 Task: Change  the formatting of the data to Which is  Less than 5, In conditional formating, put the option 'Green Fill with Dark Green Text. . 'add another formatting option Format As Table, insert the option Orange Table style Medium 3 In the sheet   Rise Sales   book
Action: Mouse moved to (114, 181)
Screenshot: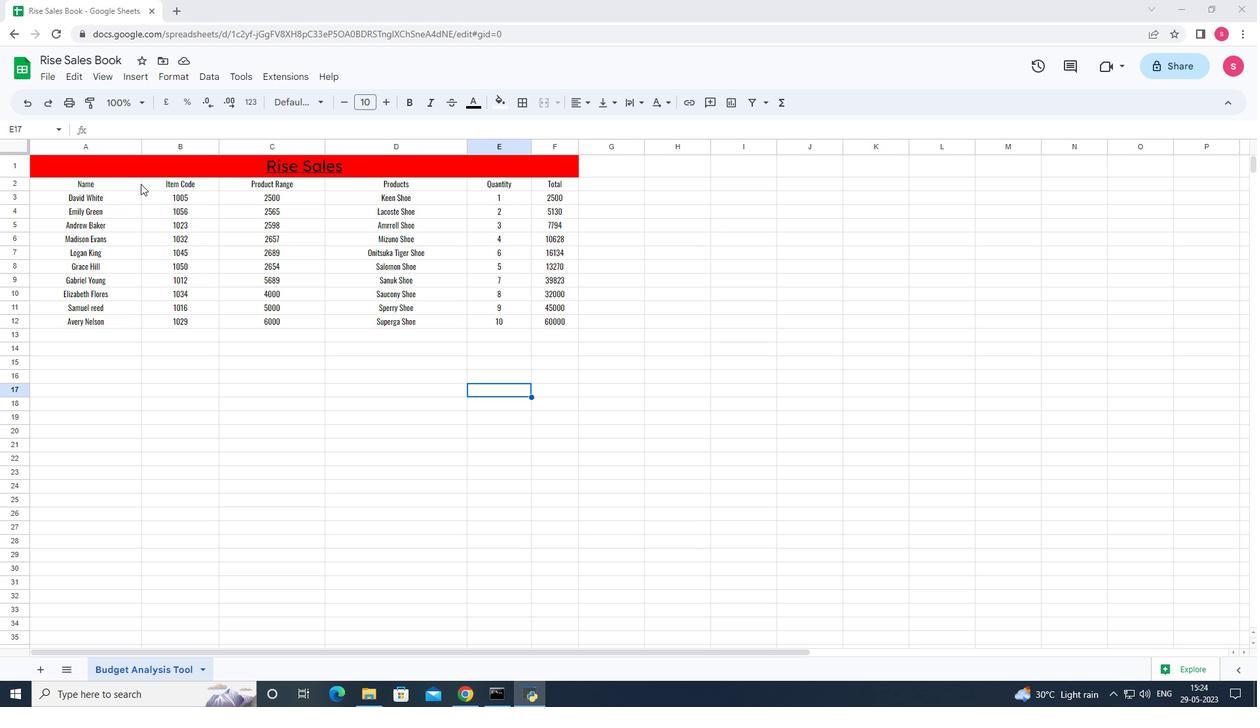 
Action: Mouse pressed left at (114, 181)
Screenshot: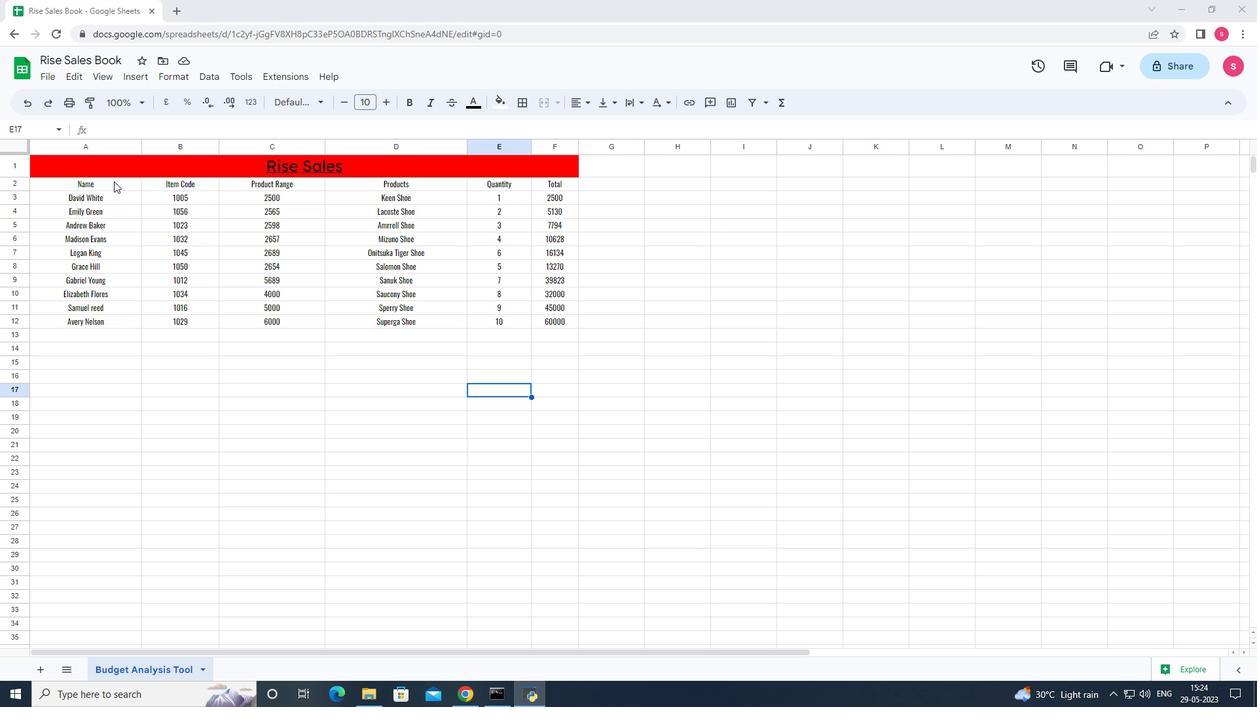 
Action: Mouse moved to (171, 77)
Screenshot: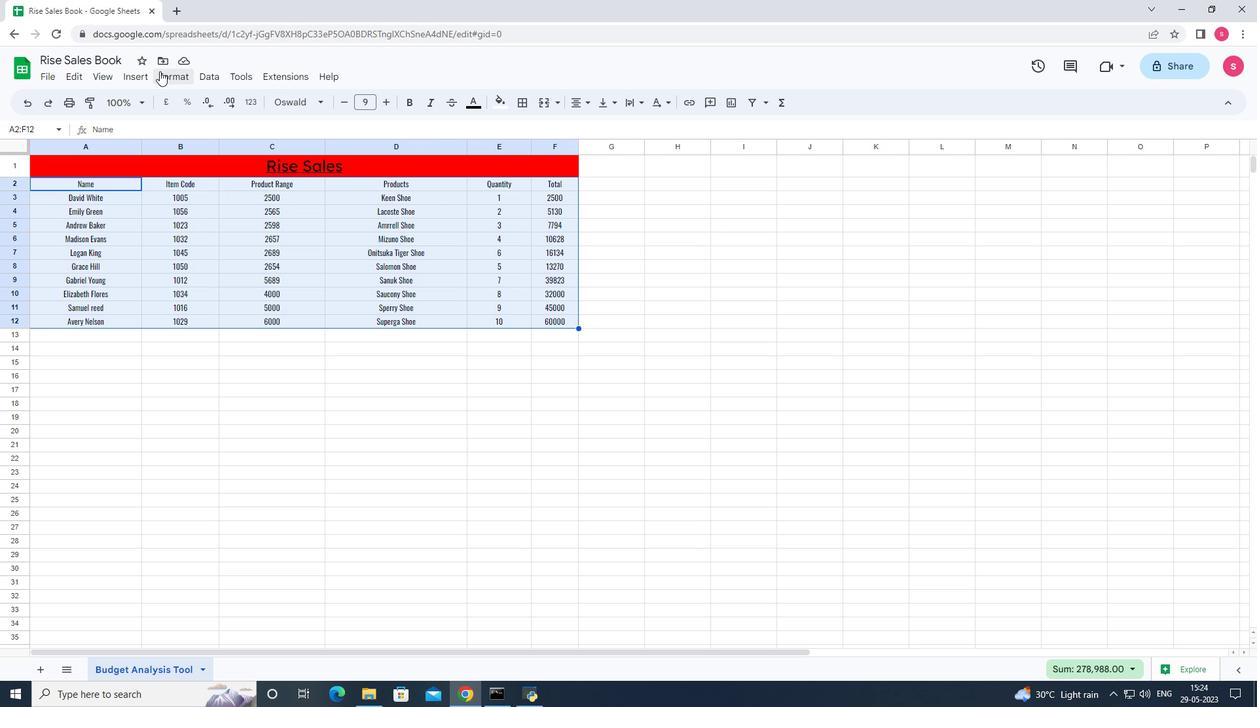 
Action: Mouse pressed left at (171, 77)
Screenshot: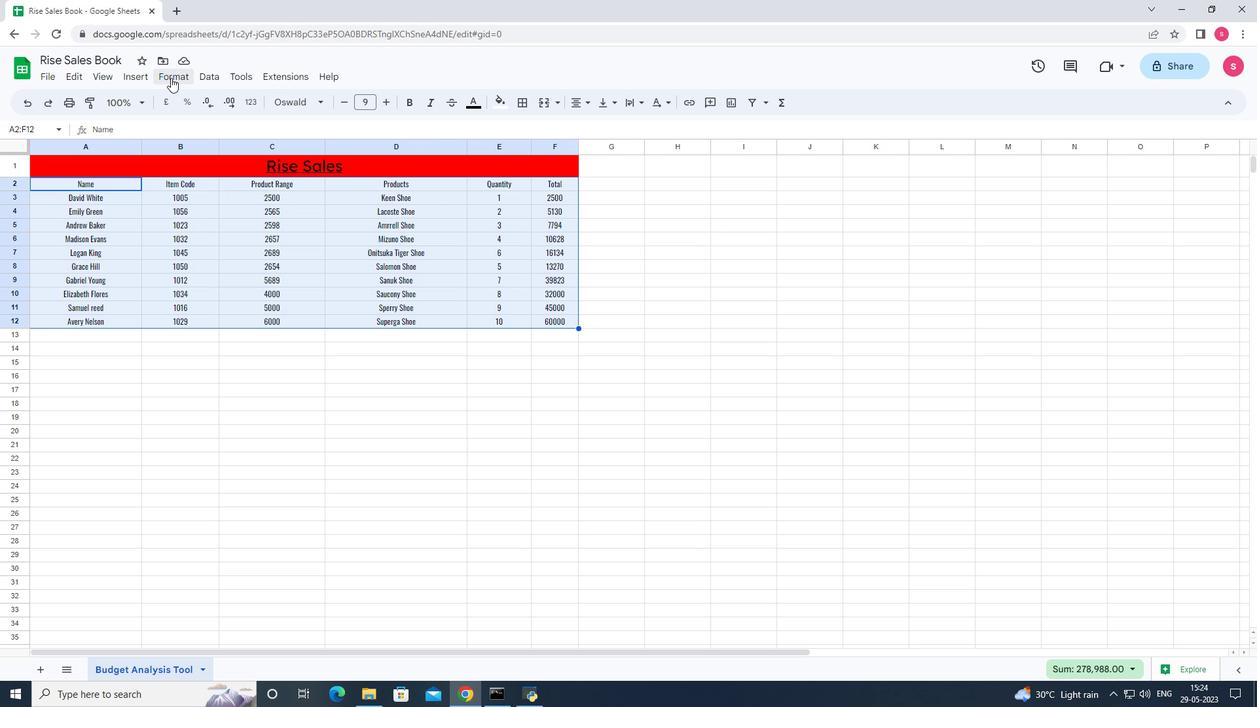 
Action: Mouse moved to (216, 304)
Screenshot: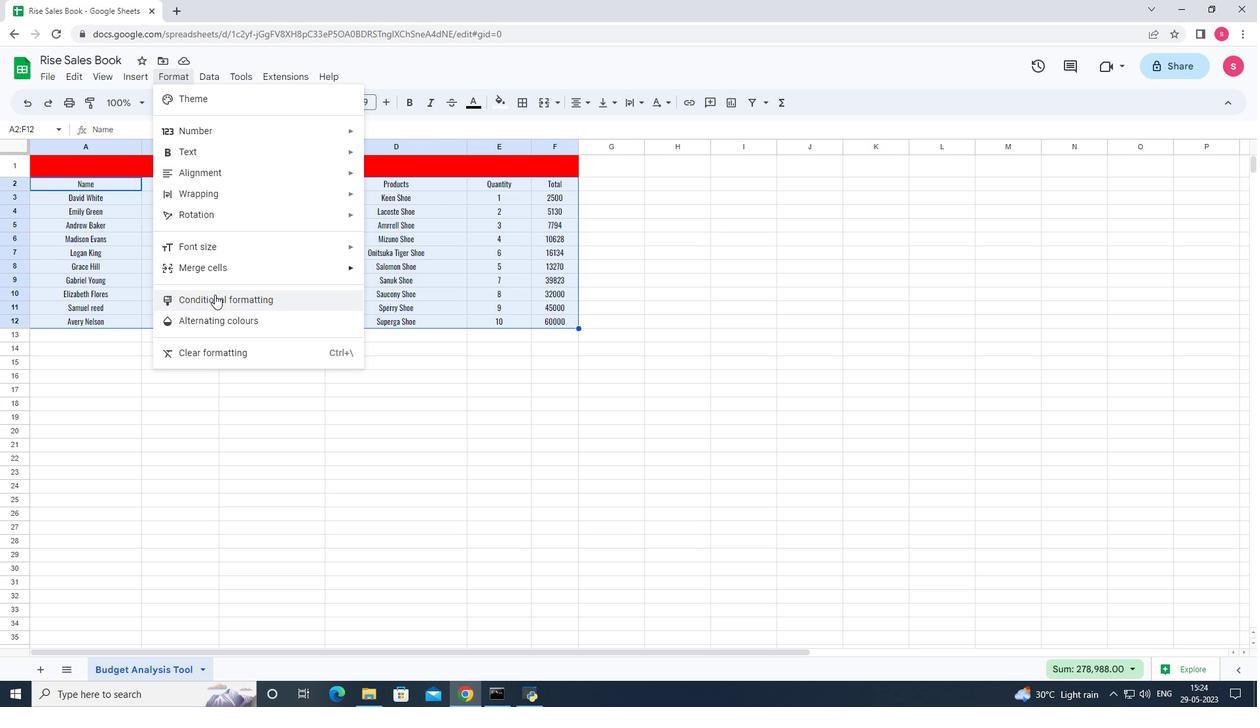 
Action: Mouse pressed left at (216, 304)
Screenshot: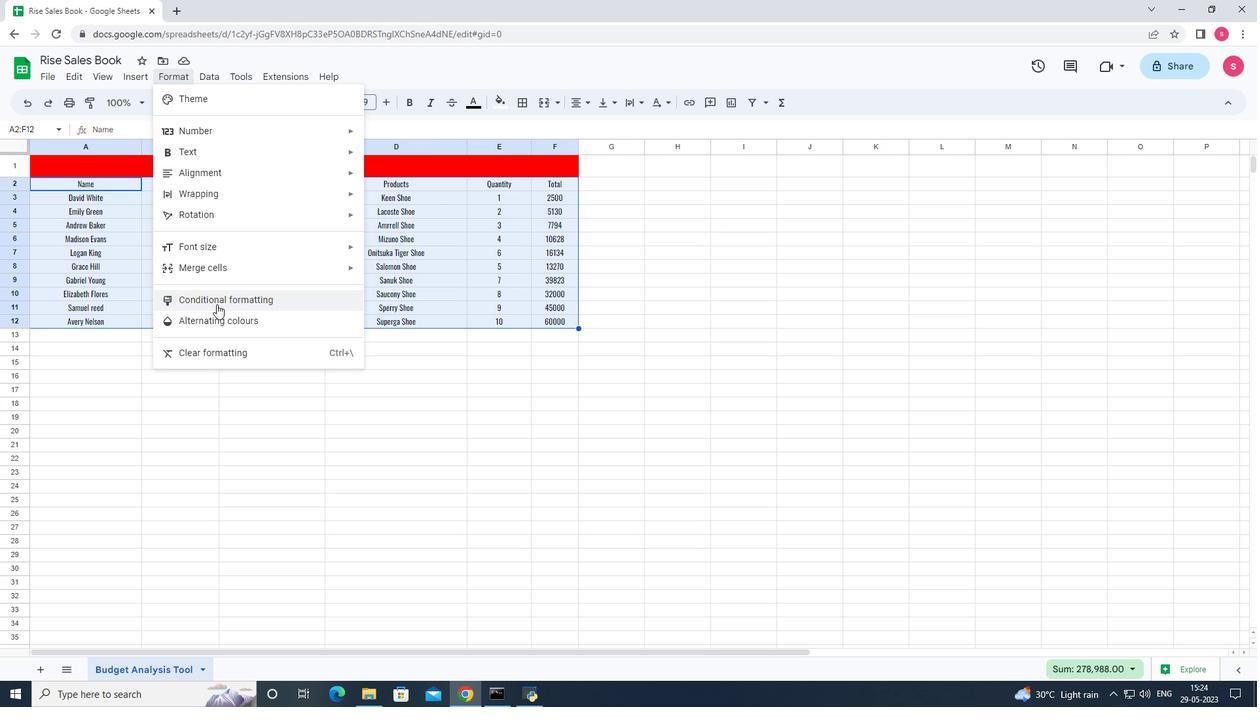 
Action: Mouse moved to (1175, 278)
Screenshot: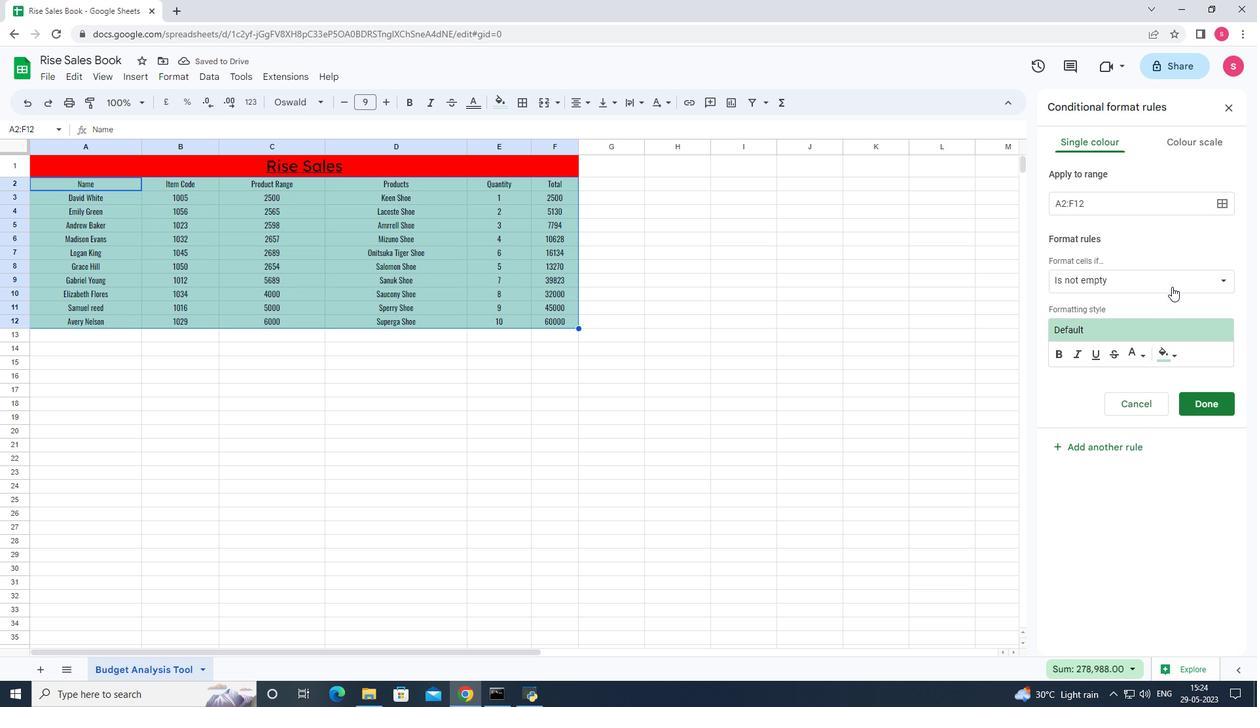 
Action: Mouse pressed left at (1175, 278)
Screenshot: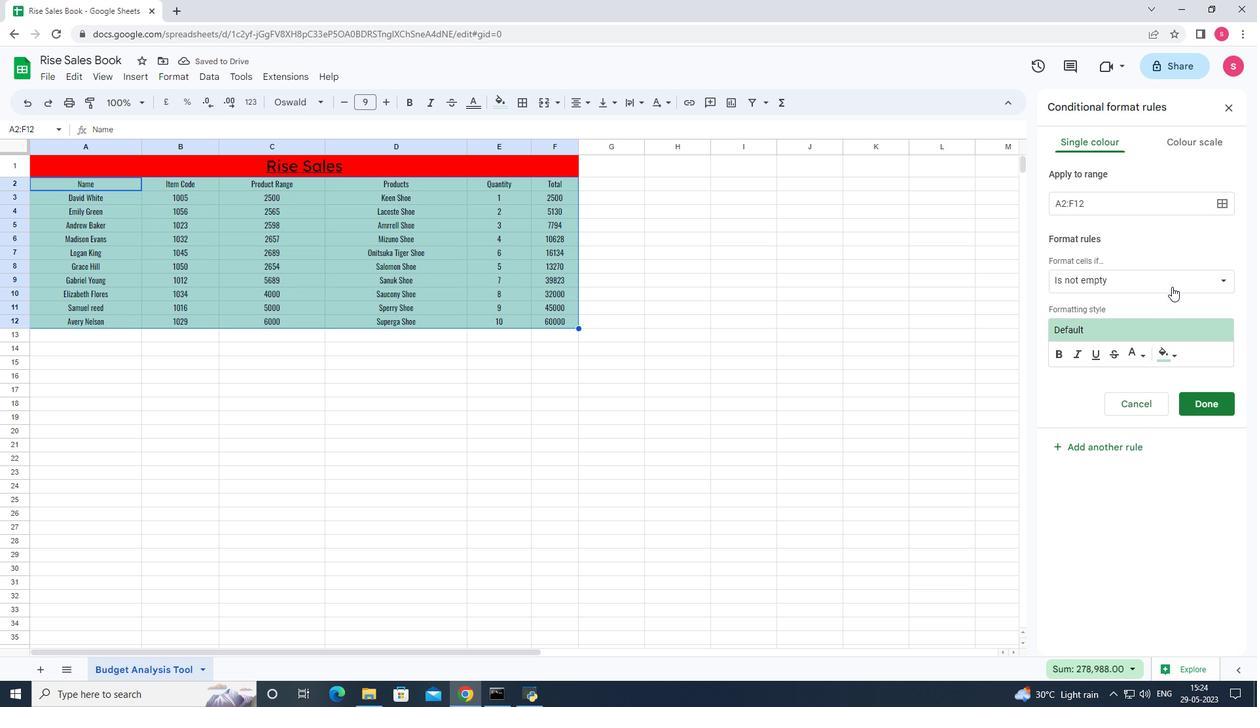 
Action: Mouse moved to (1105, 533)
Screenshot: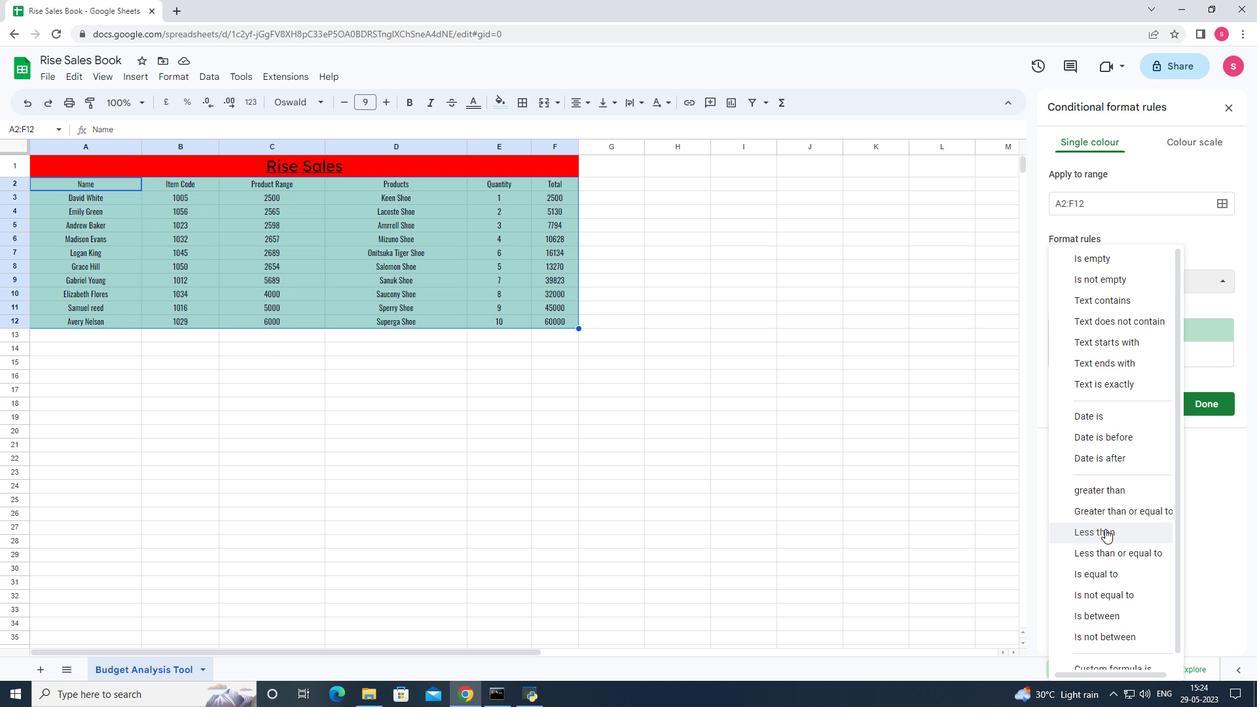 
Action: Mouse pressed left at (1105, 533)
Screenshot: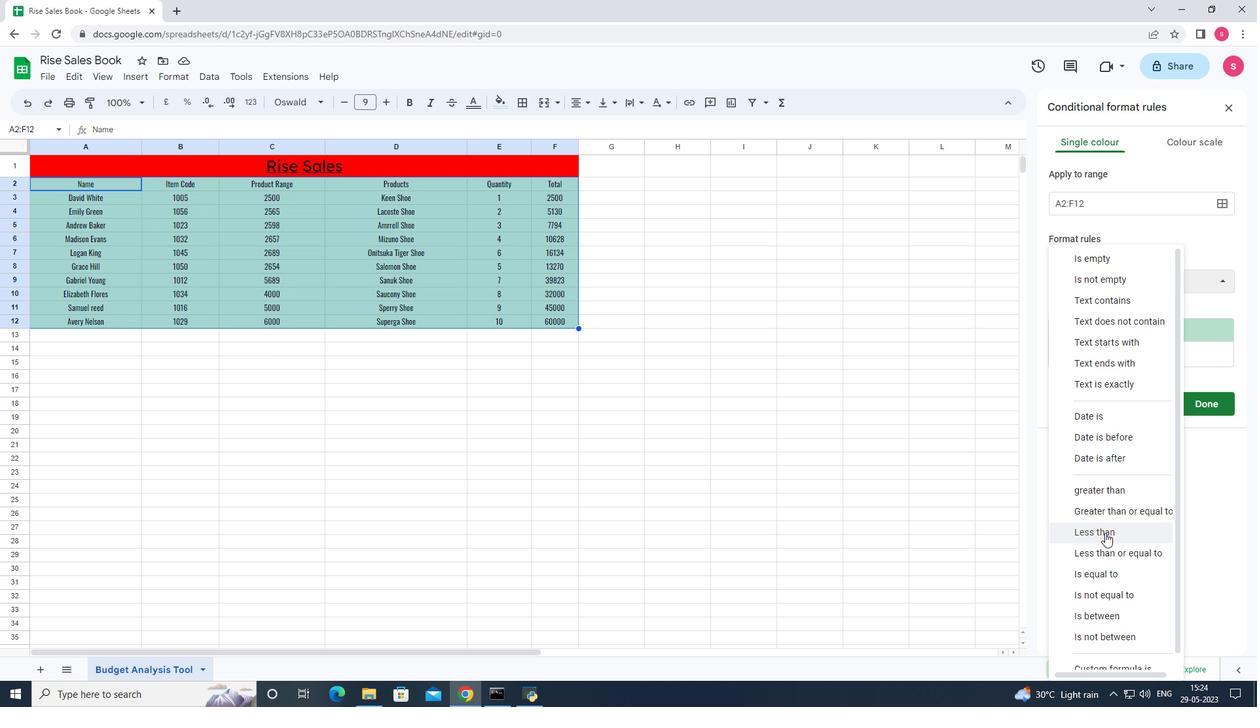 
Action: Mouse moved to (1085, 315)
Screenshot: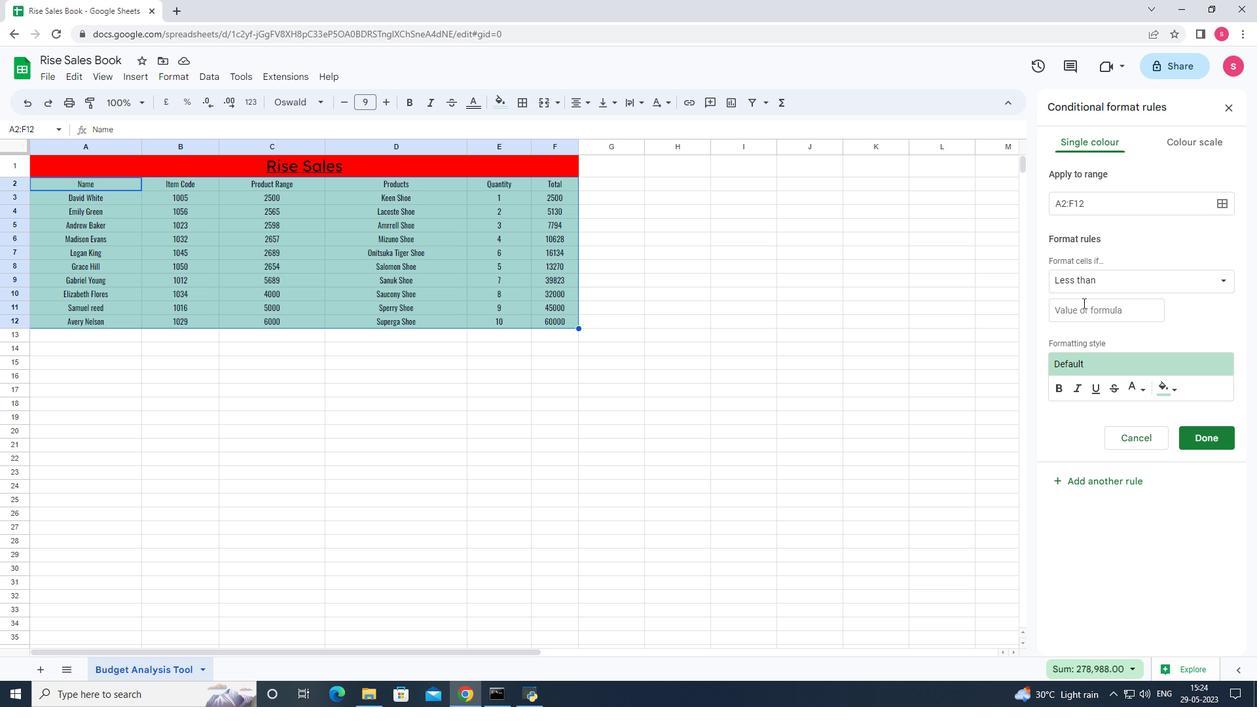 
Action: Mouse pressed left at (1085, 315)
Screenshot: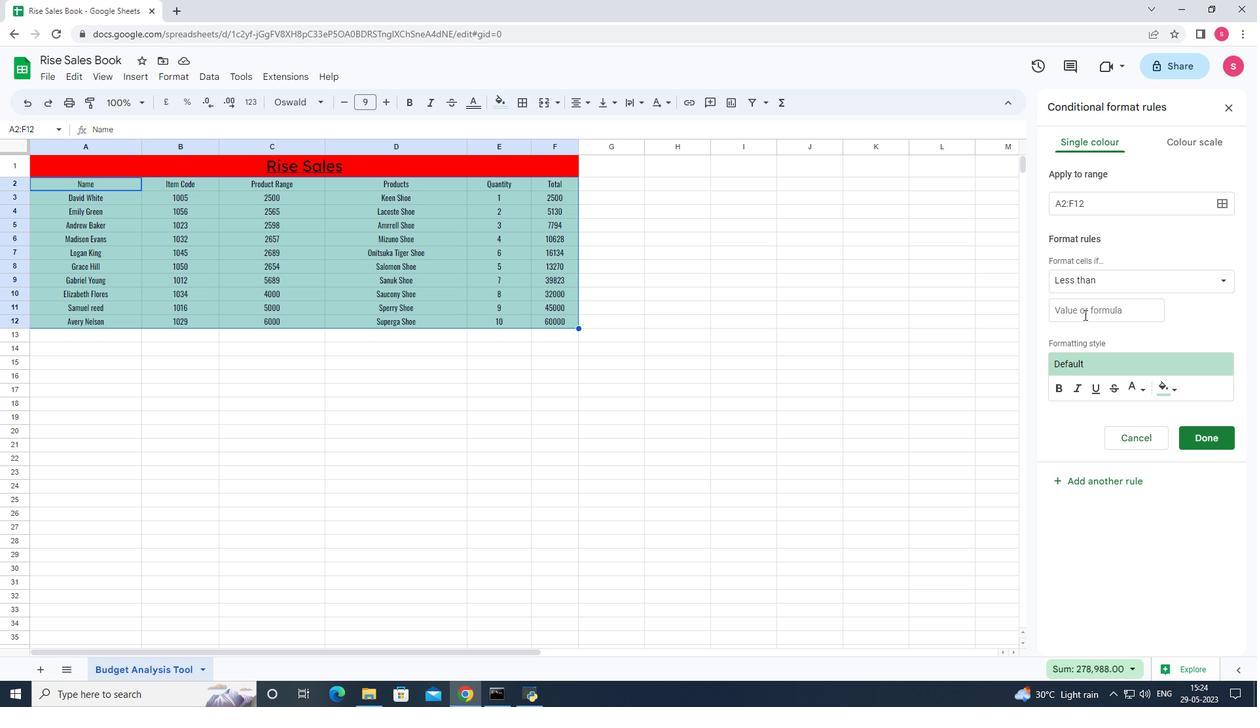 
Action: Key pressed 5
Screenshot: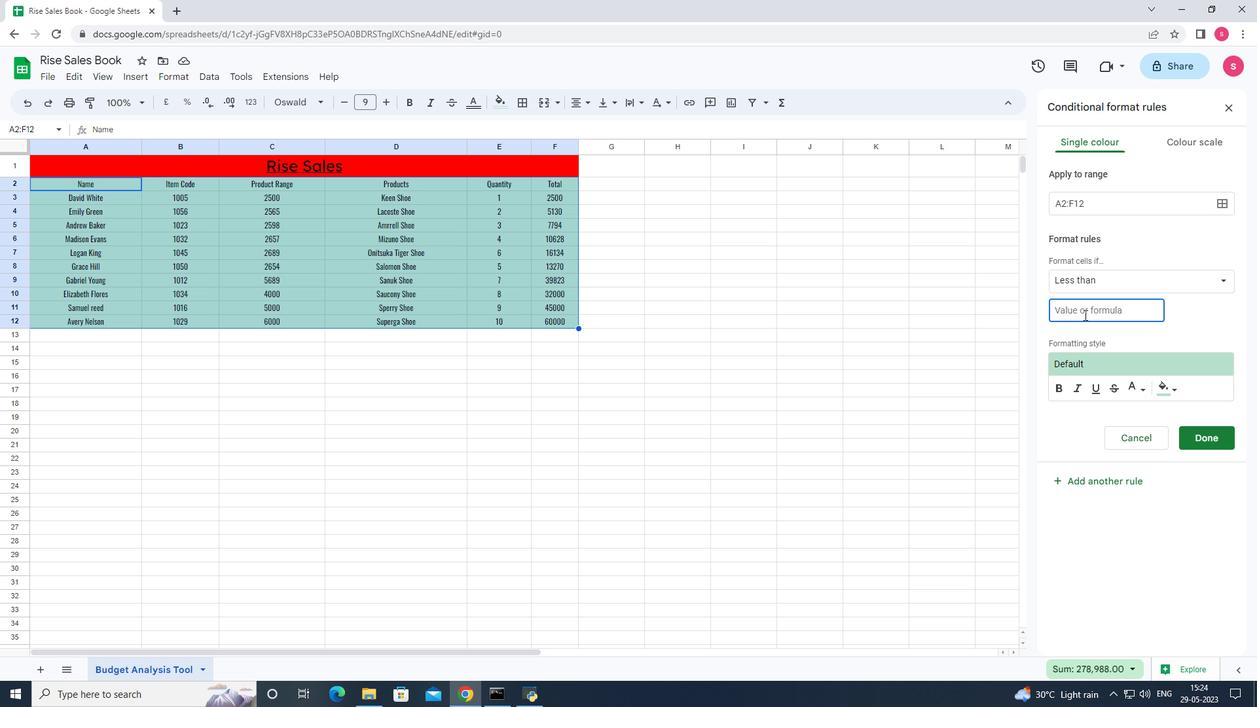 
Action: Mouse moved to (1175, 386)
Screenshot: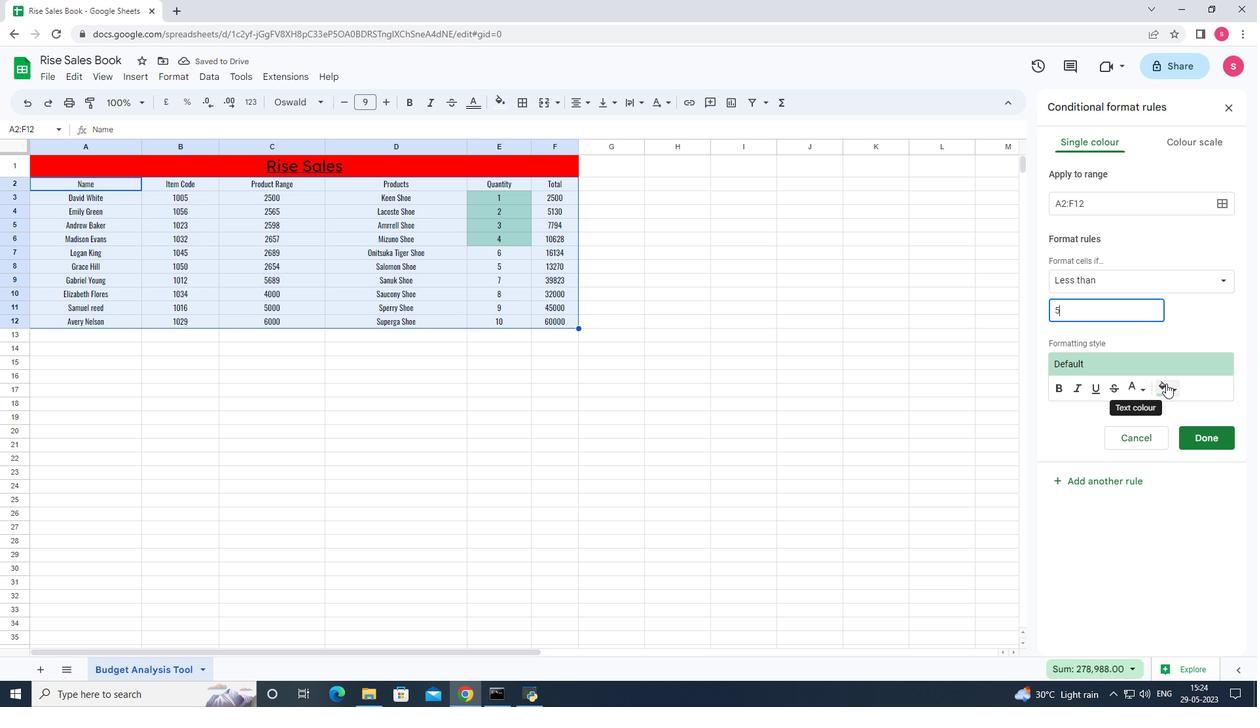 
Action: Mouse pressed left at (1175, 386)
Screenshot: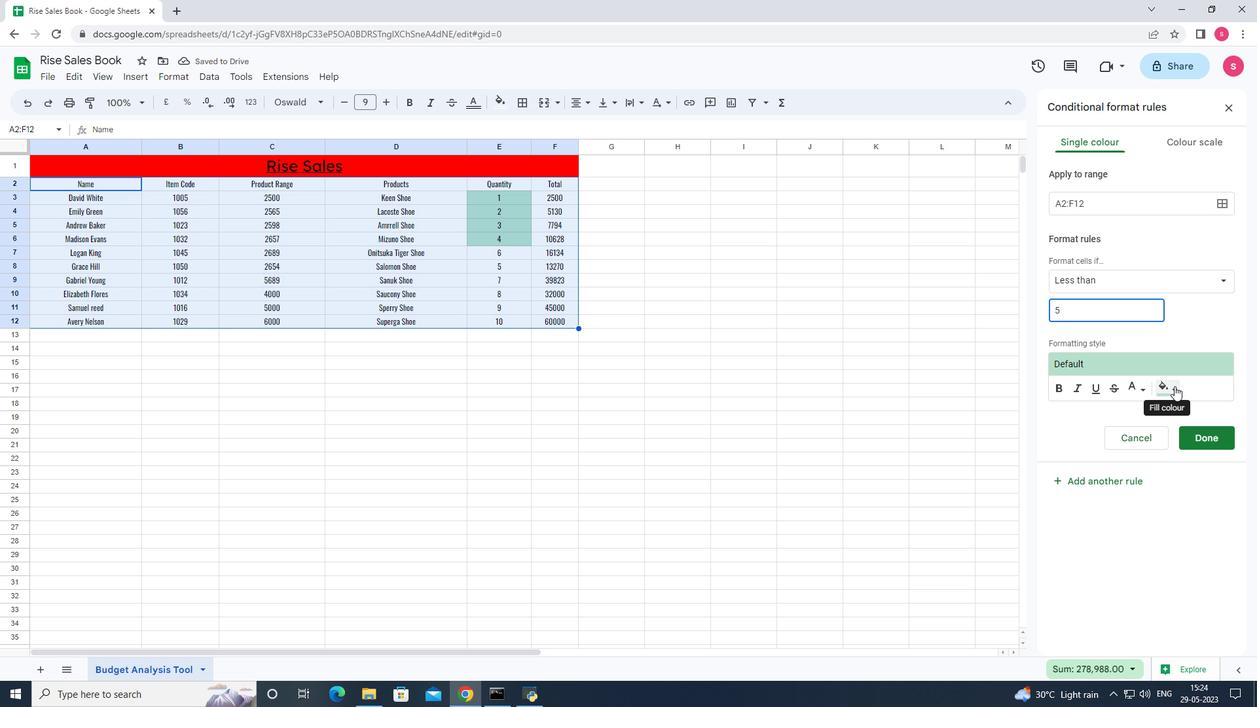 
Action: Mouse moved to (1102, 567)
Screenshot: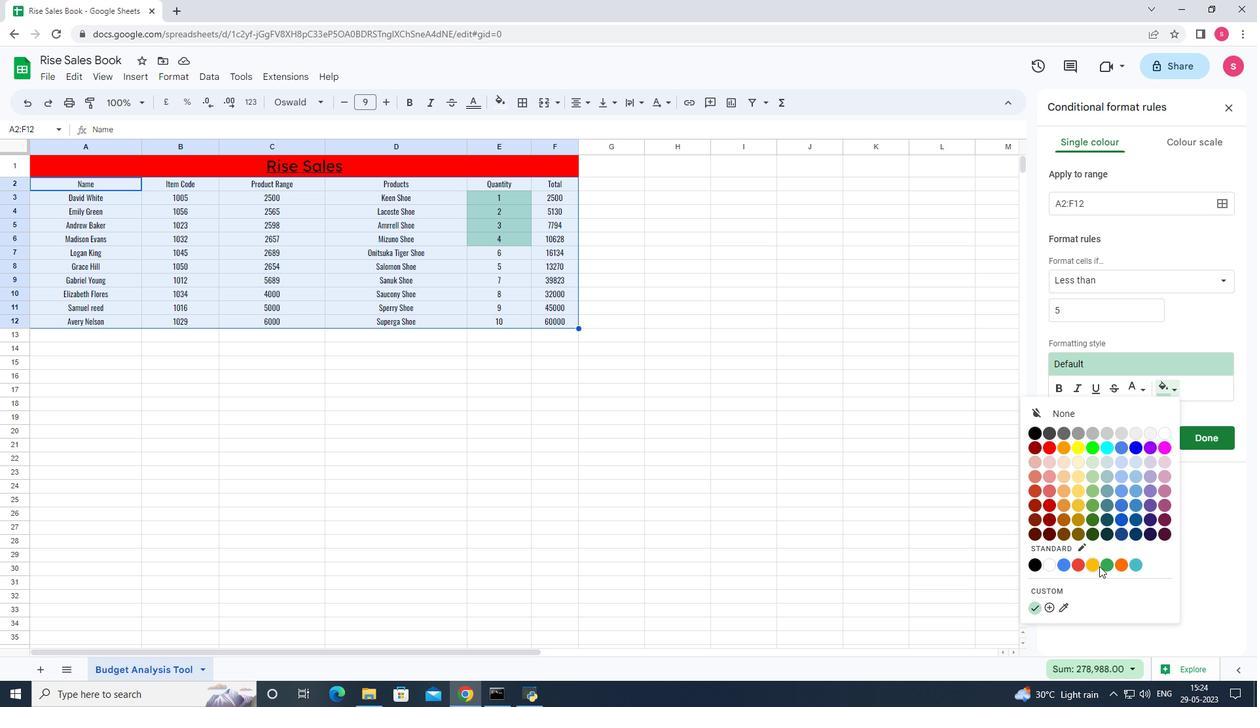 
Action: Mouse pressed left at (1102, 567)
Screenshot: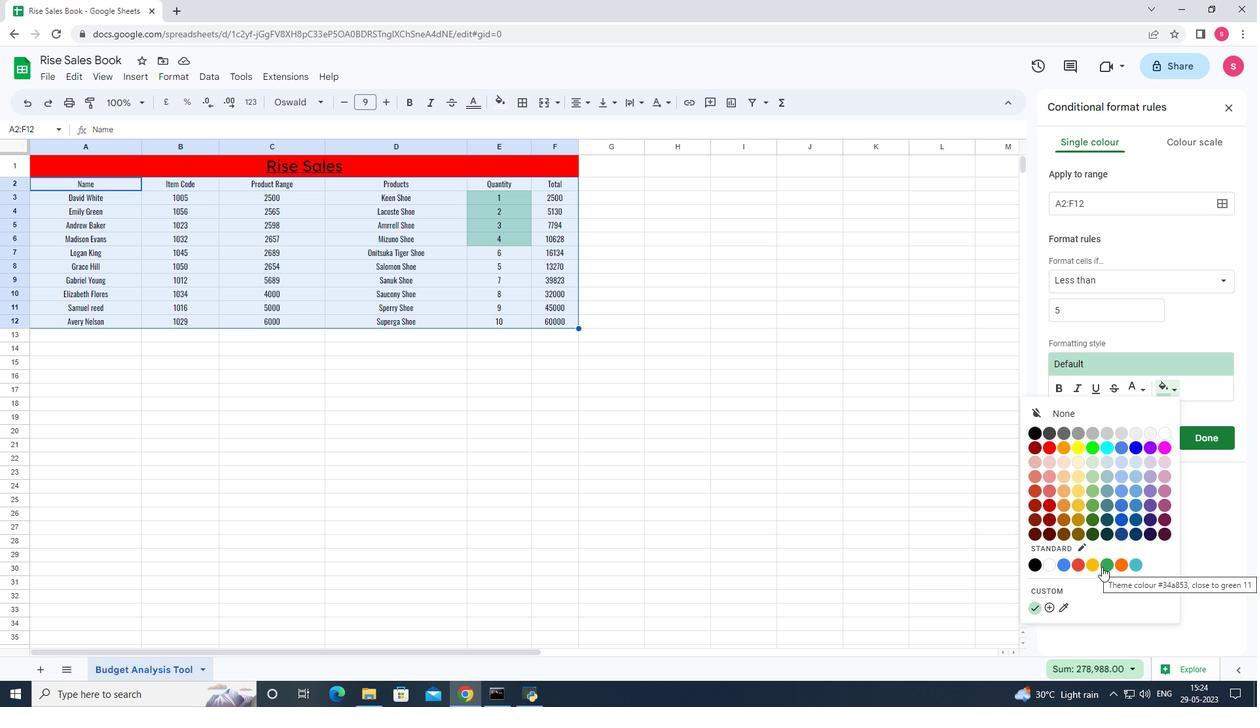 
Action: Mouse moved to (1136, 386)
Screenshot: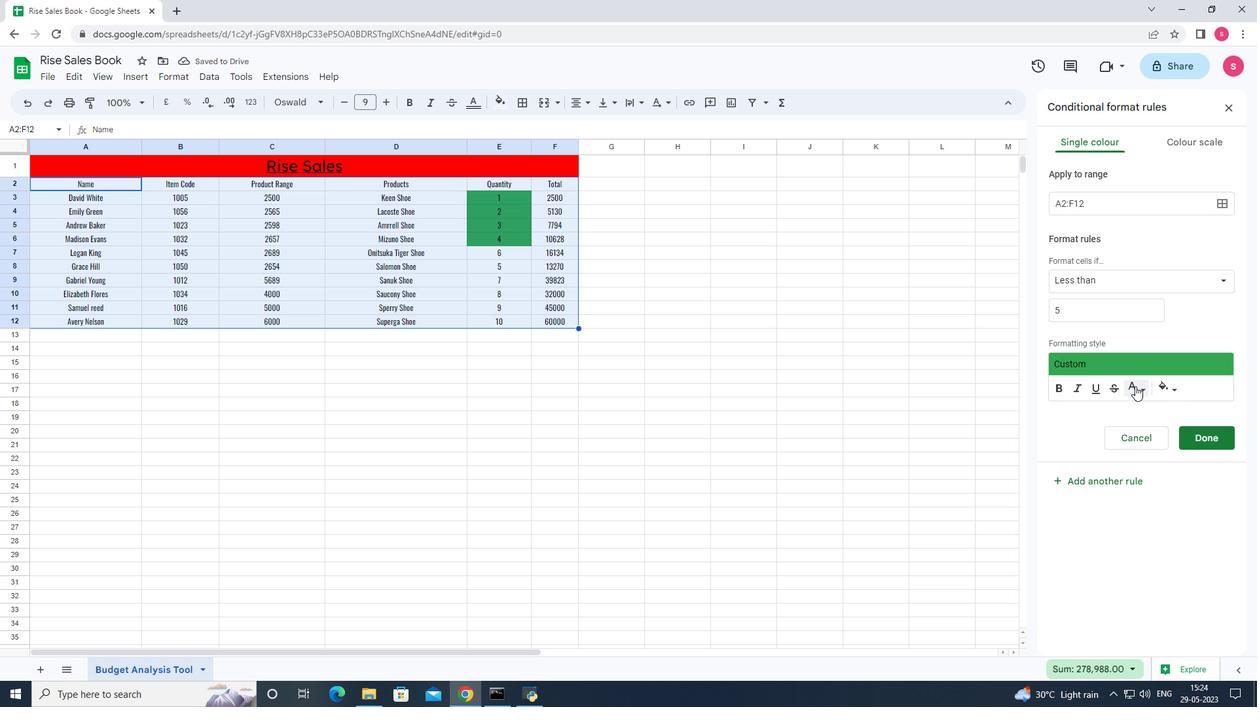 
Action: Mouse pressed left at (1136, 386)
Screenshot: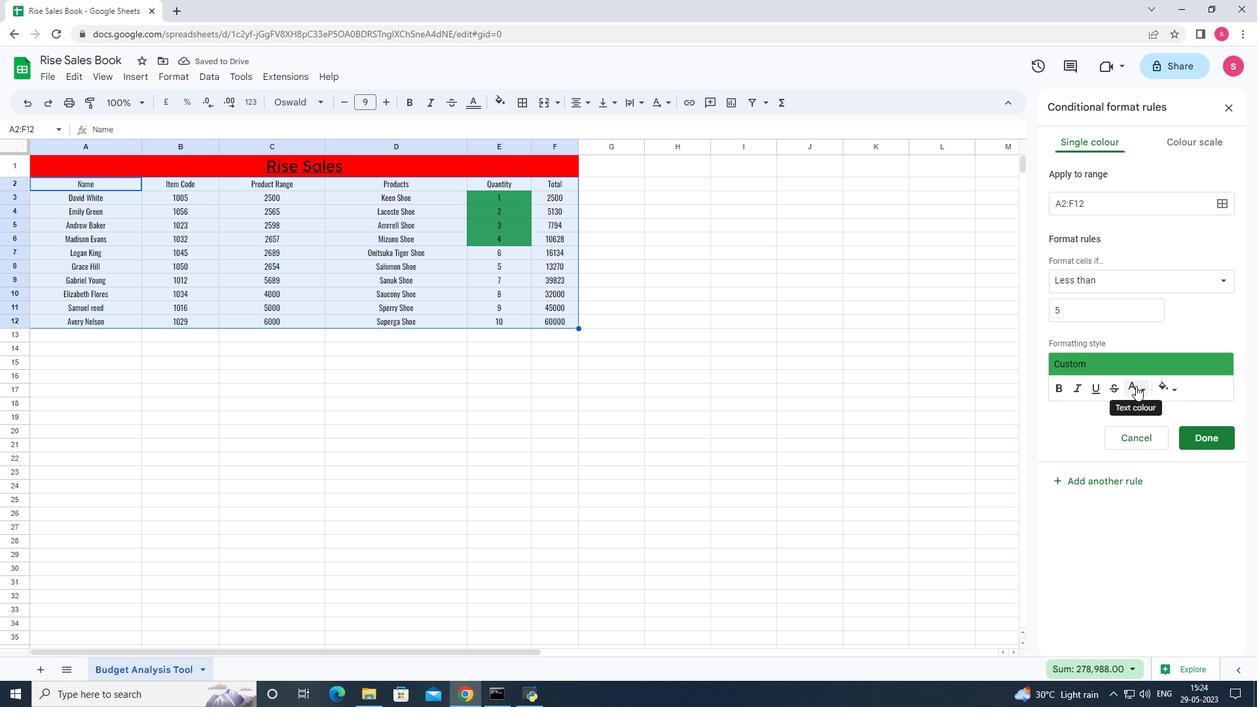 
Action: Mouse moved to (1058, 534)
Screenshot: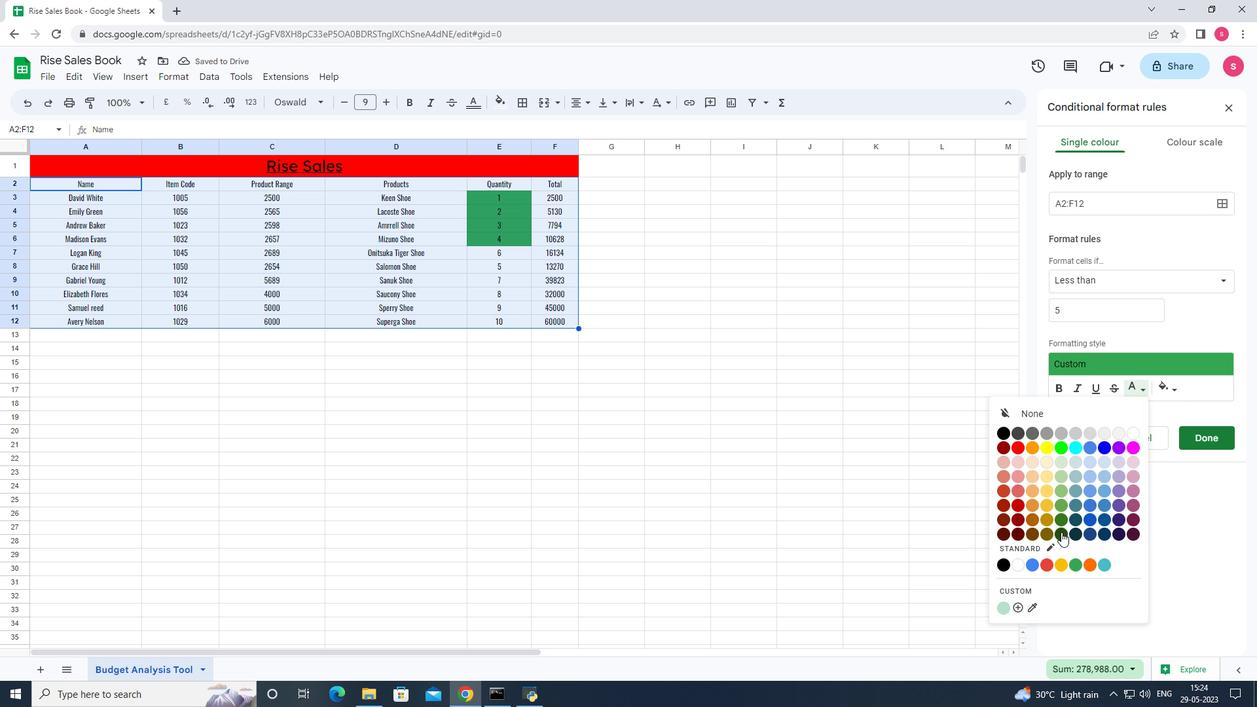 
Action: Mouse pressed left at (1058, 534)
Screenshot: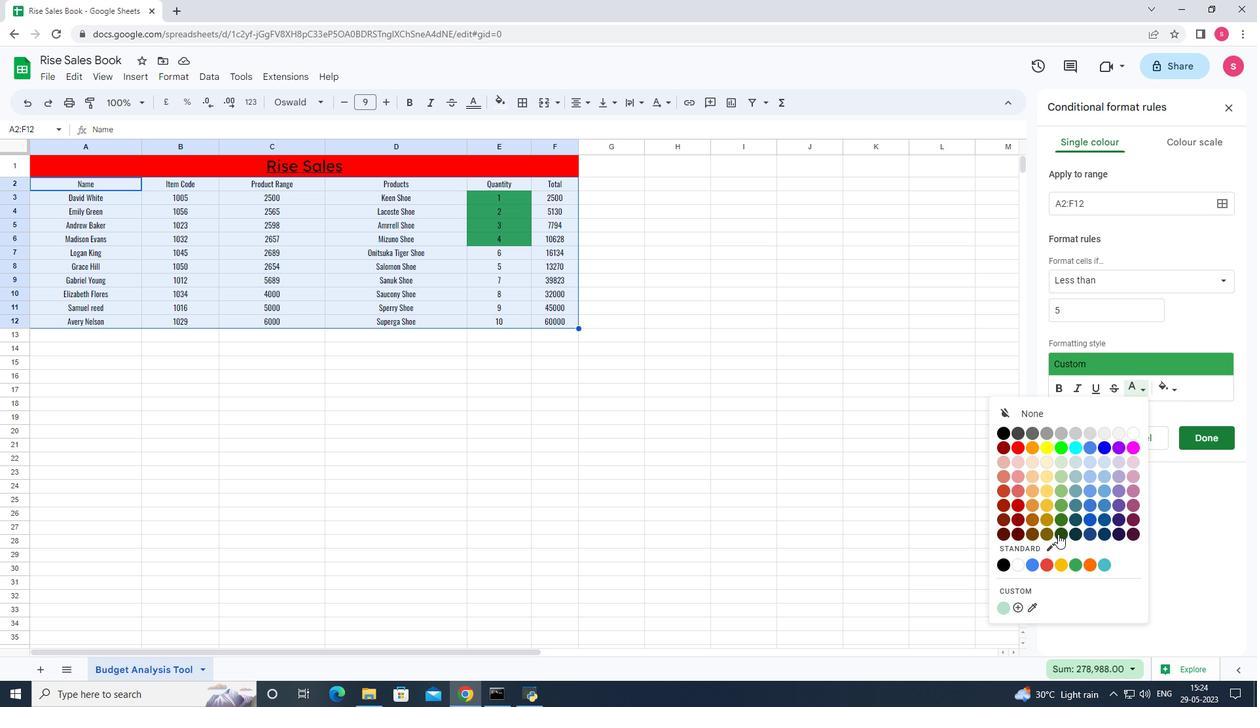 
Action: Mouse moved to (1200, 439)
Screenshot: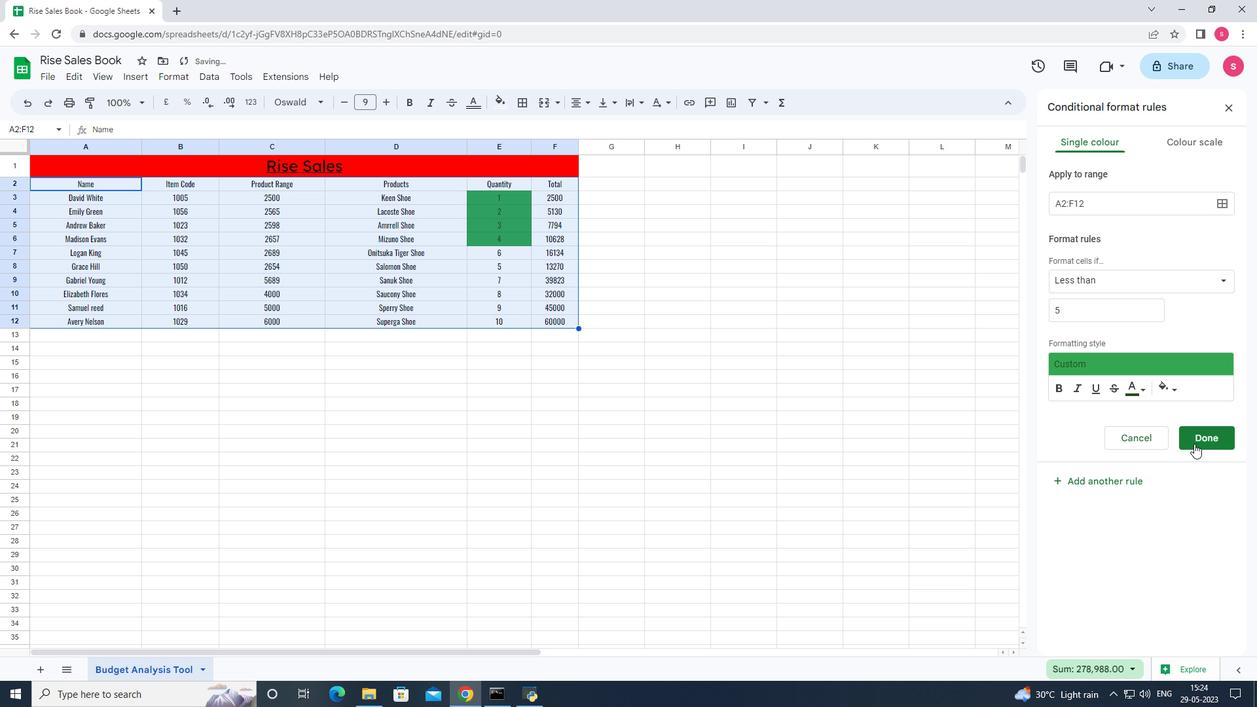 
Action: Mouse pressed left at (1200, 439)
Screenshot: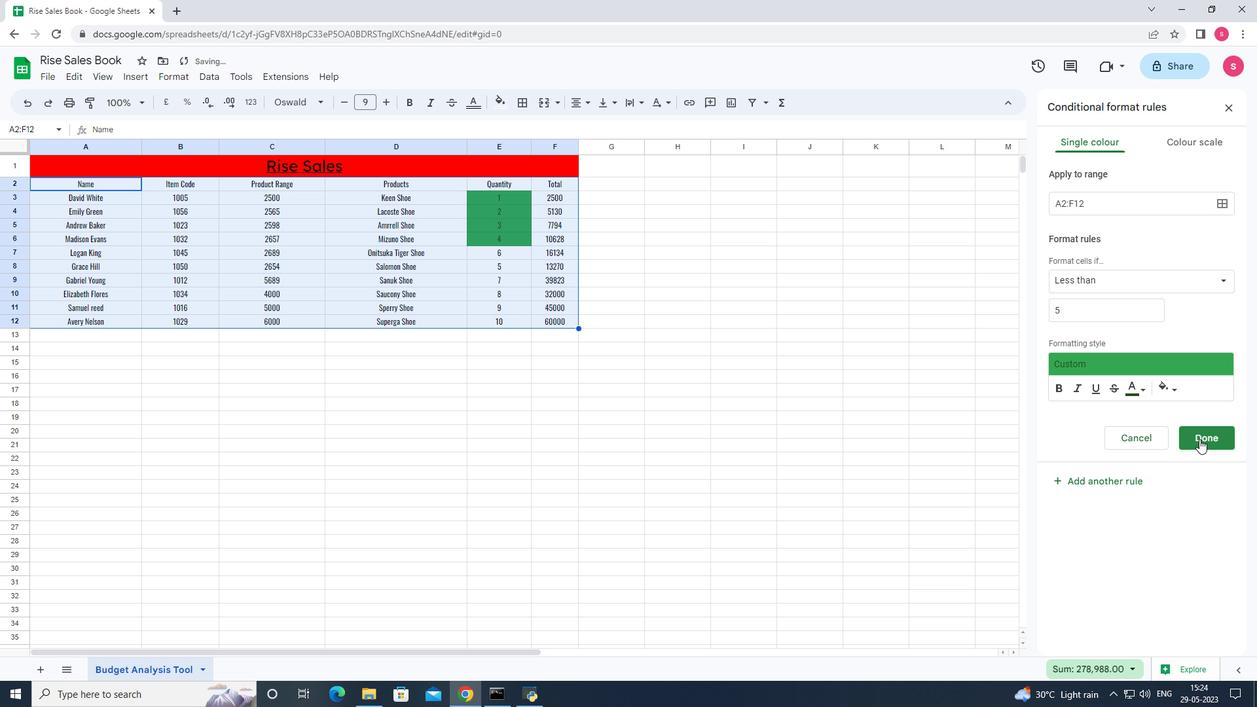 
Action: Mouse moved to (74, 169)
Screenshot: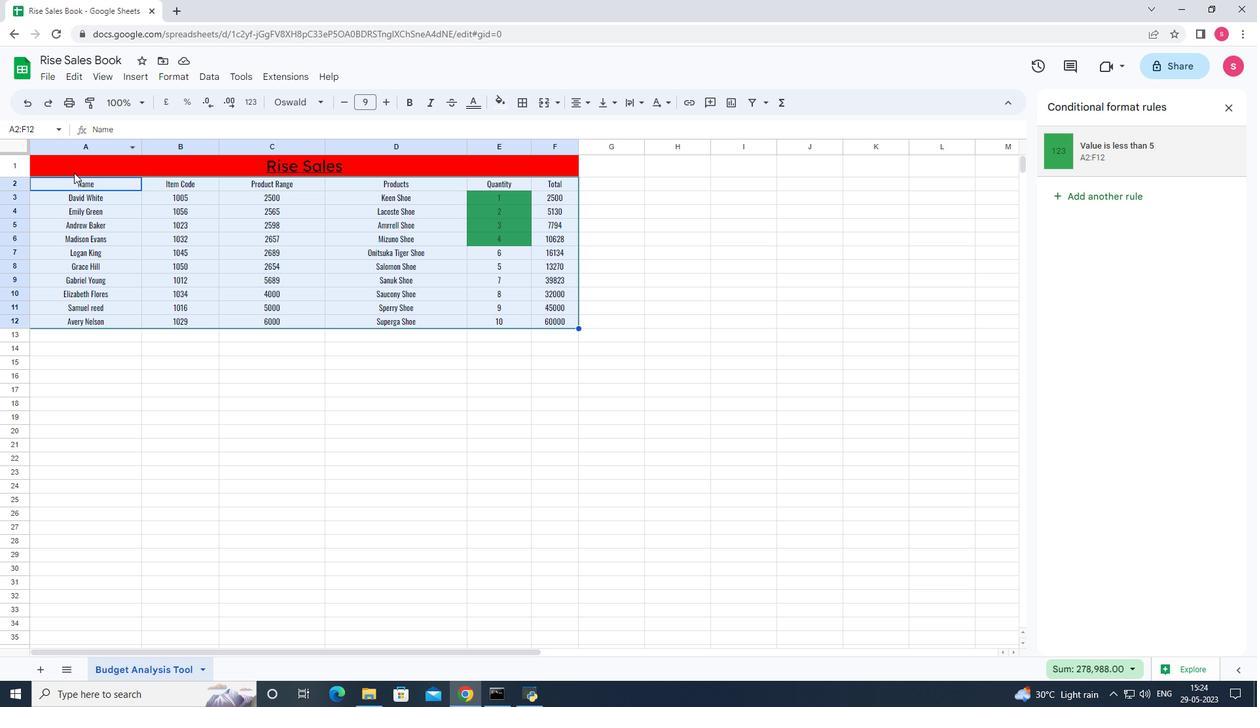 
Action: Mouse pressed left at (74, 169)
Screenshot: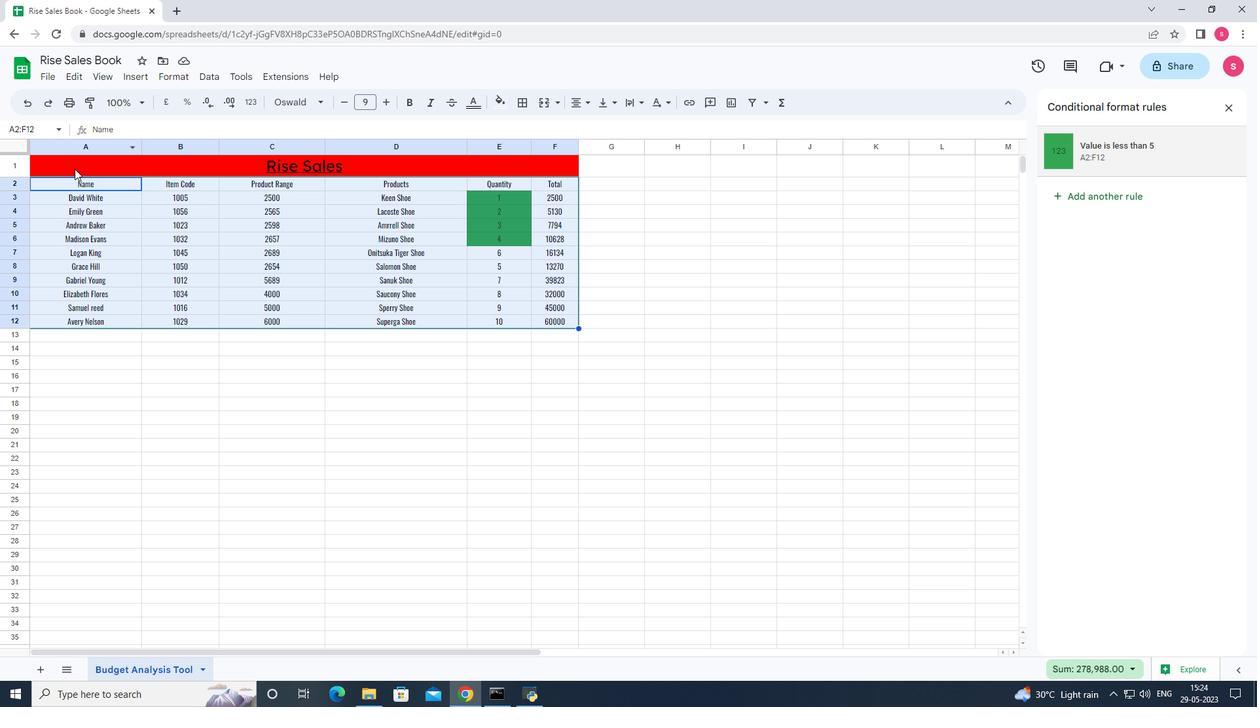 
Action: Mouse moved to (163, 76)
Screenshot: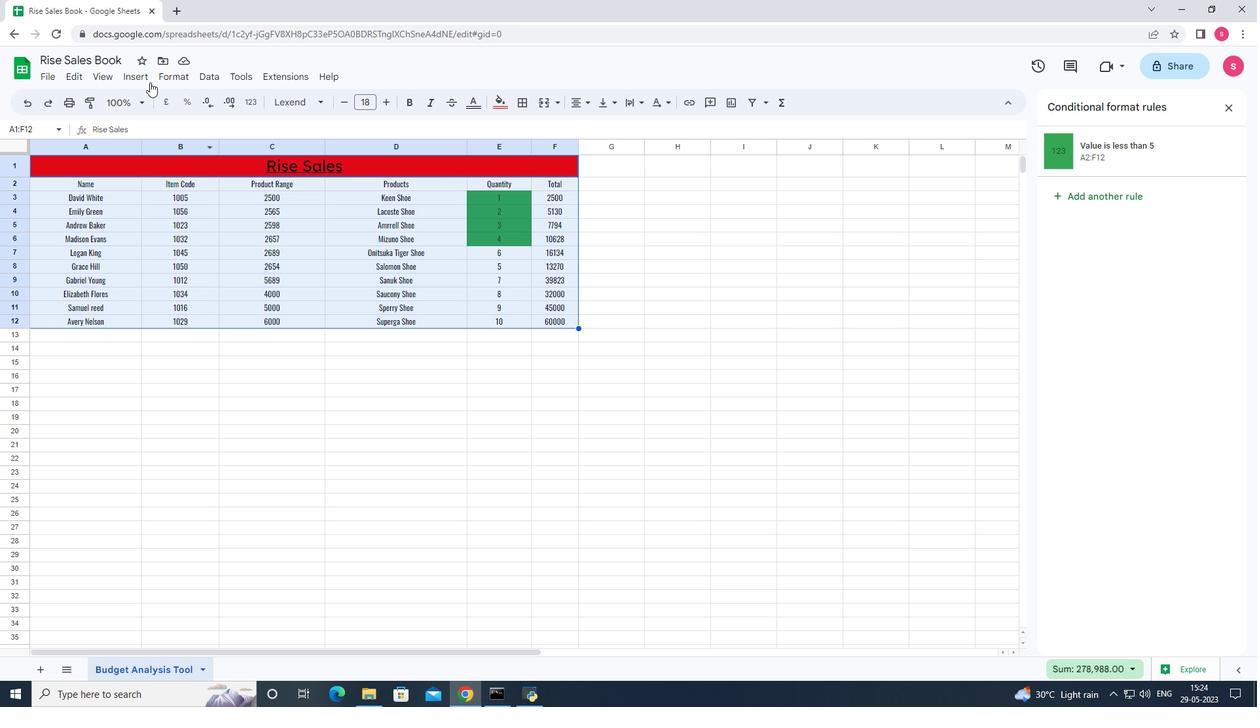 
Action: Mouse pressed left at (163, 76)
Screenshot: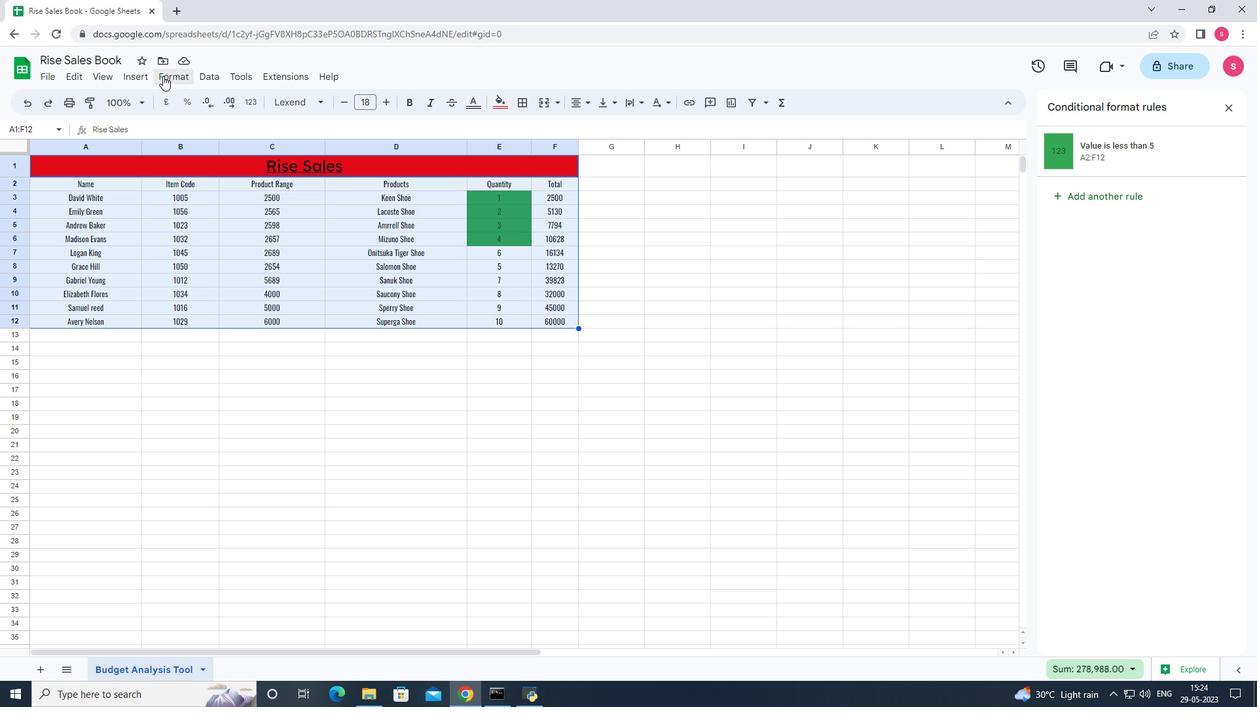 
Action: Mouse moved to (218, 318)
Screenshot: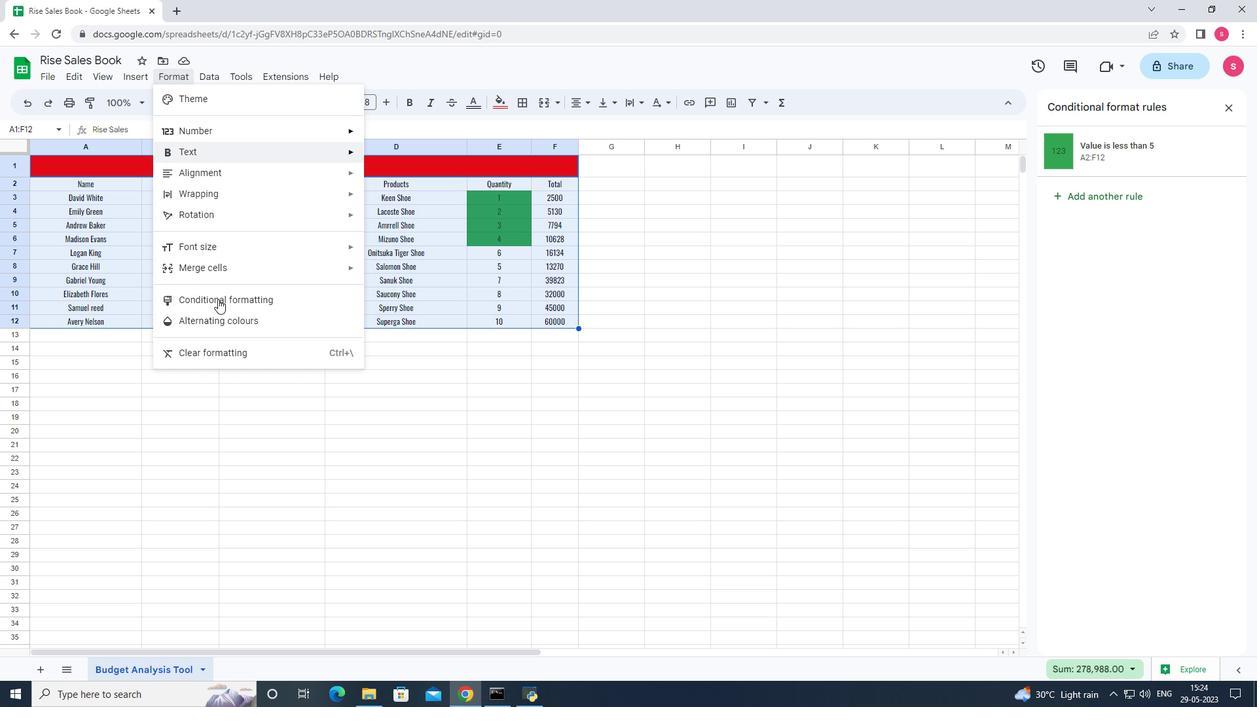 
Action: Mouse pressed left at (218, 318)
Screenshot: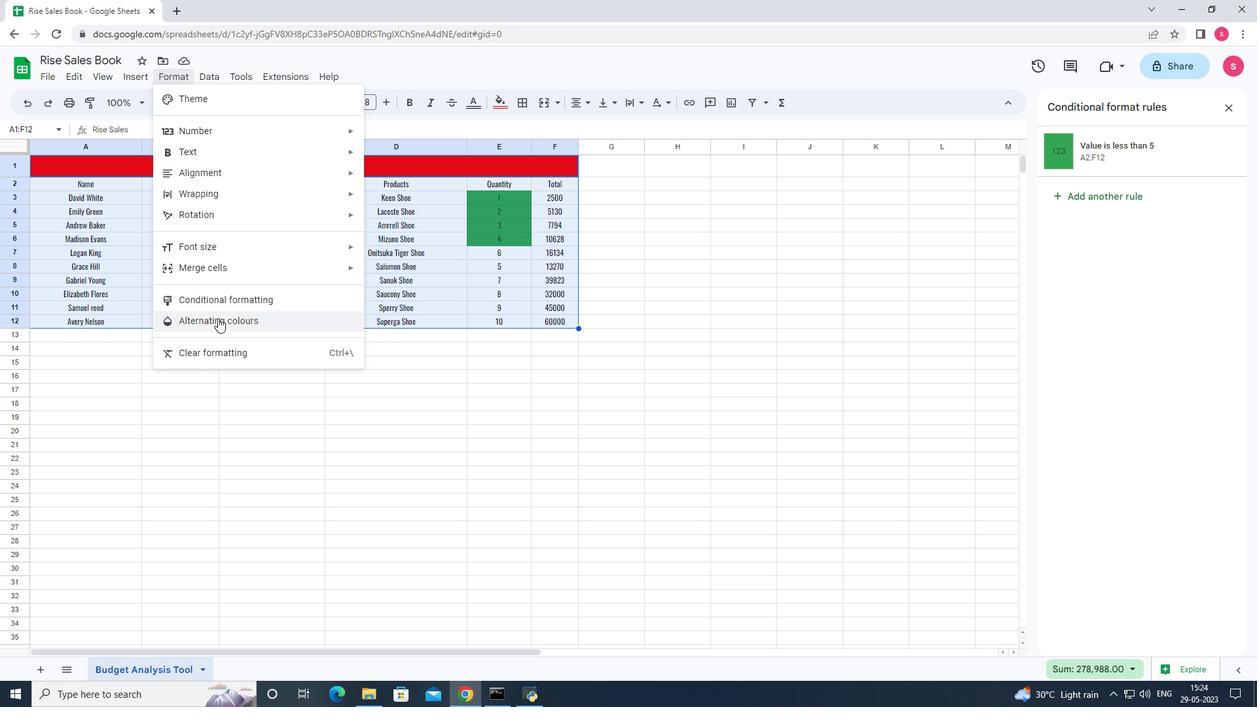 
Action: Mouse moved to (1171, 264)
Screenshot: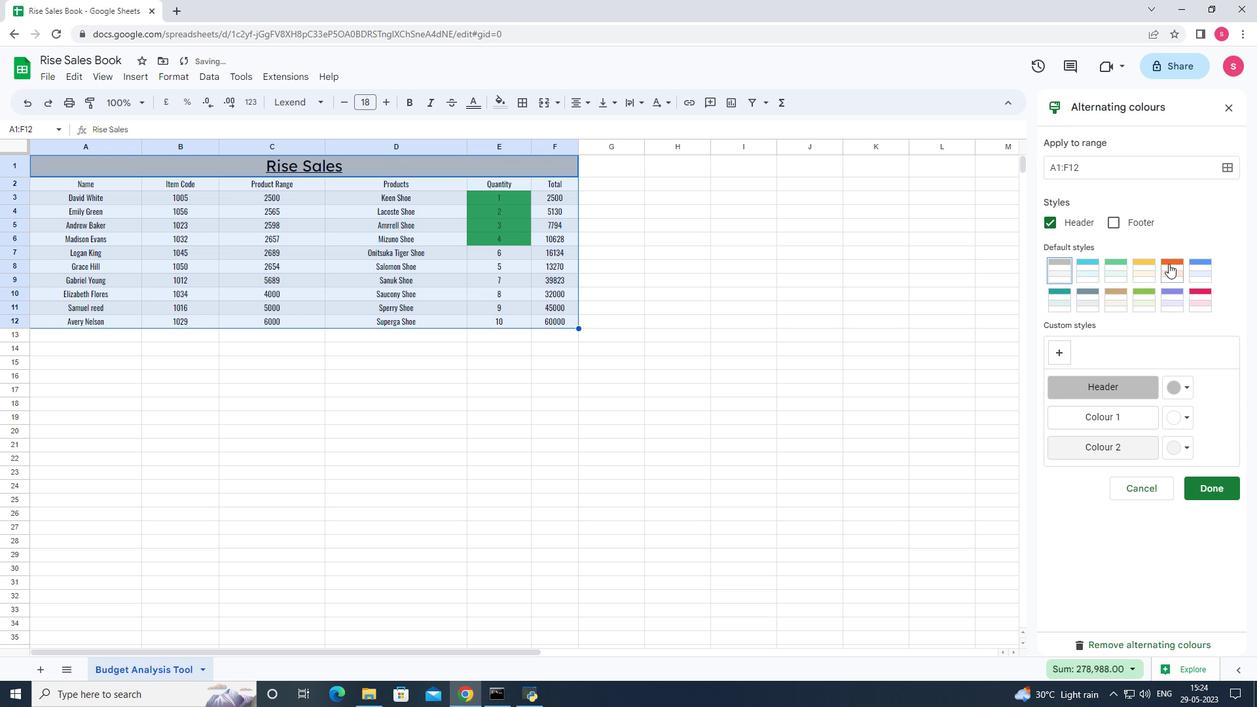 
Action: Mouse pressed left at (1171, 264)
Screenshot: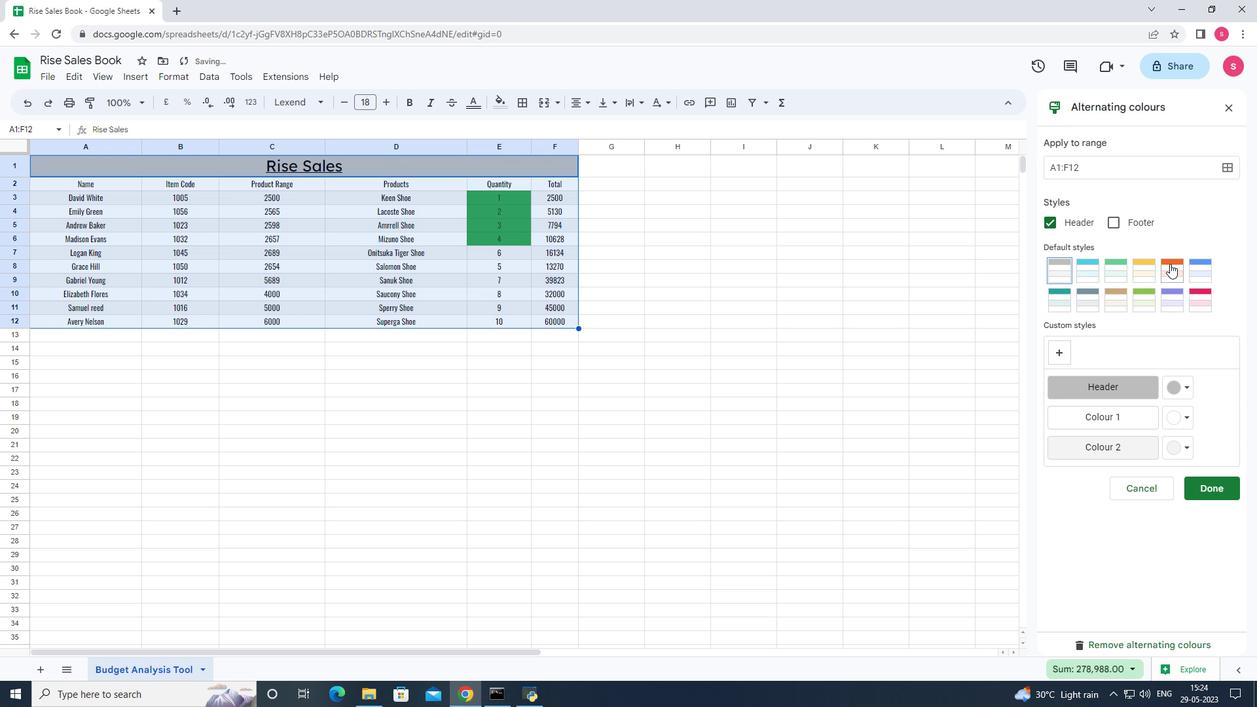 
Action: Mouse moved to (1191, 420)
Screenshot: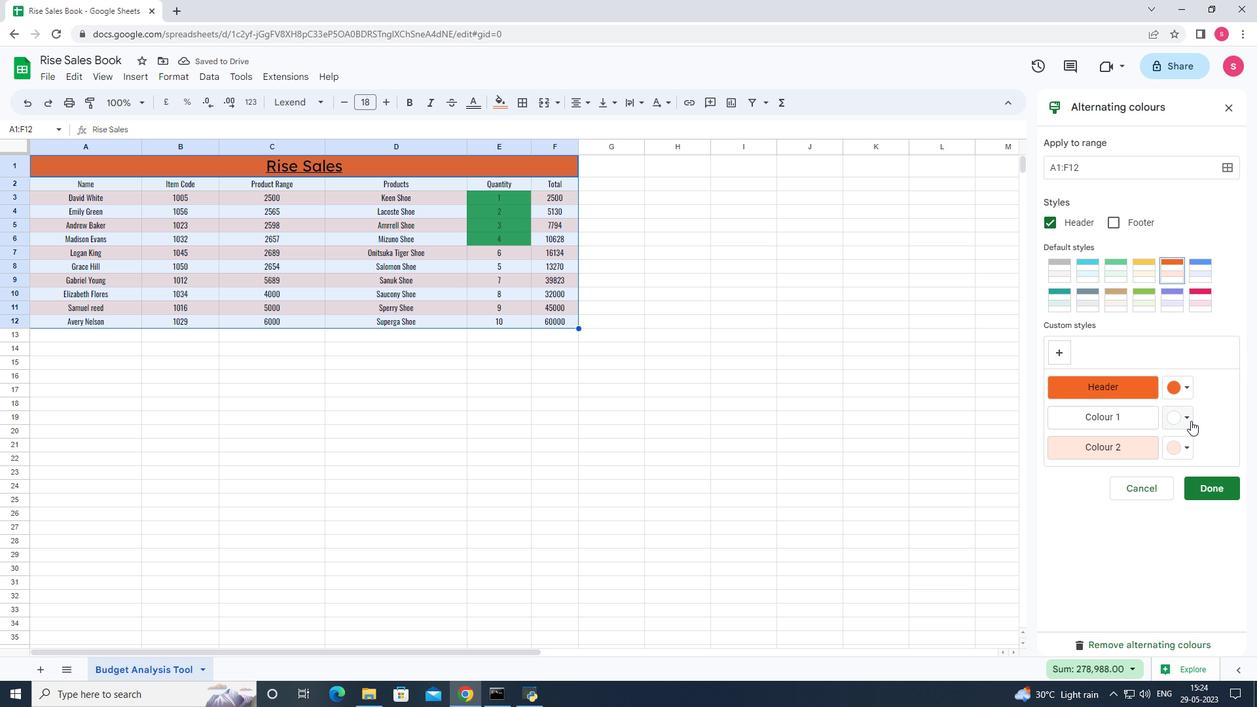 
Action: Mouse pressed left at (1191, 420)
Screenshot: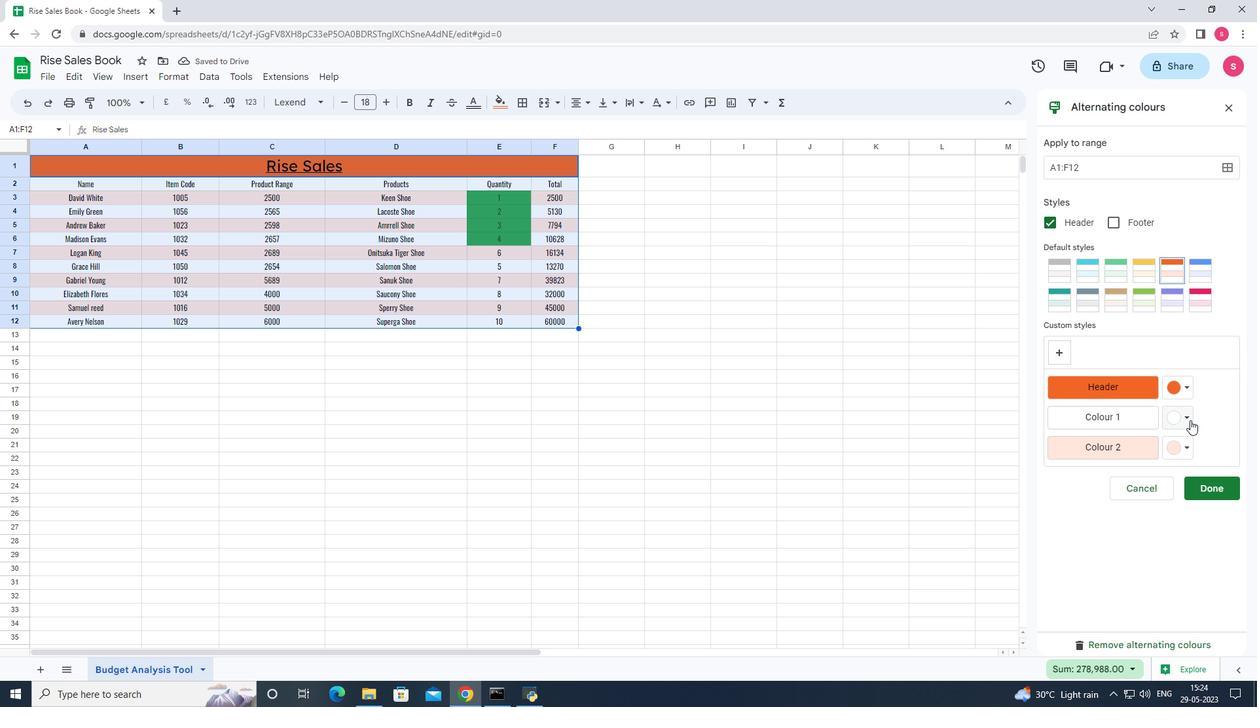 
Action: Mouse moved to (1136, 579)
Screenshot: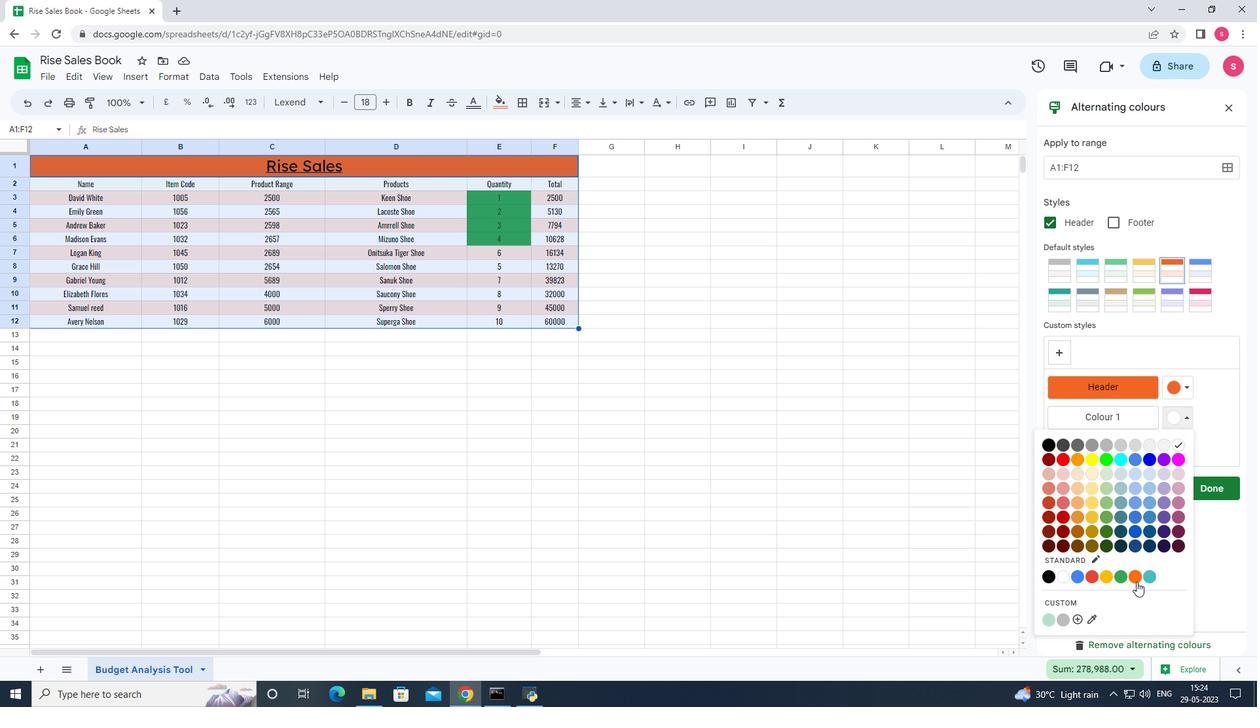 
Action: Mouse pressed left at (1136, 579)
Screenshot: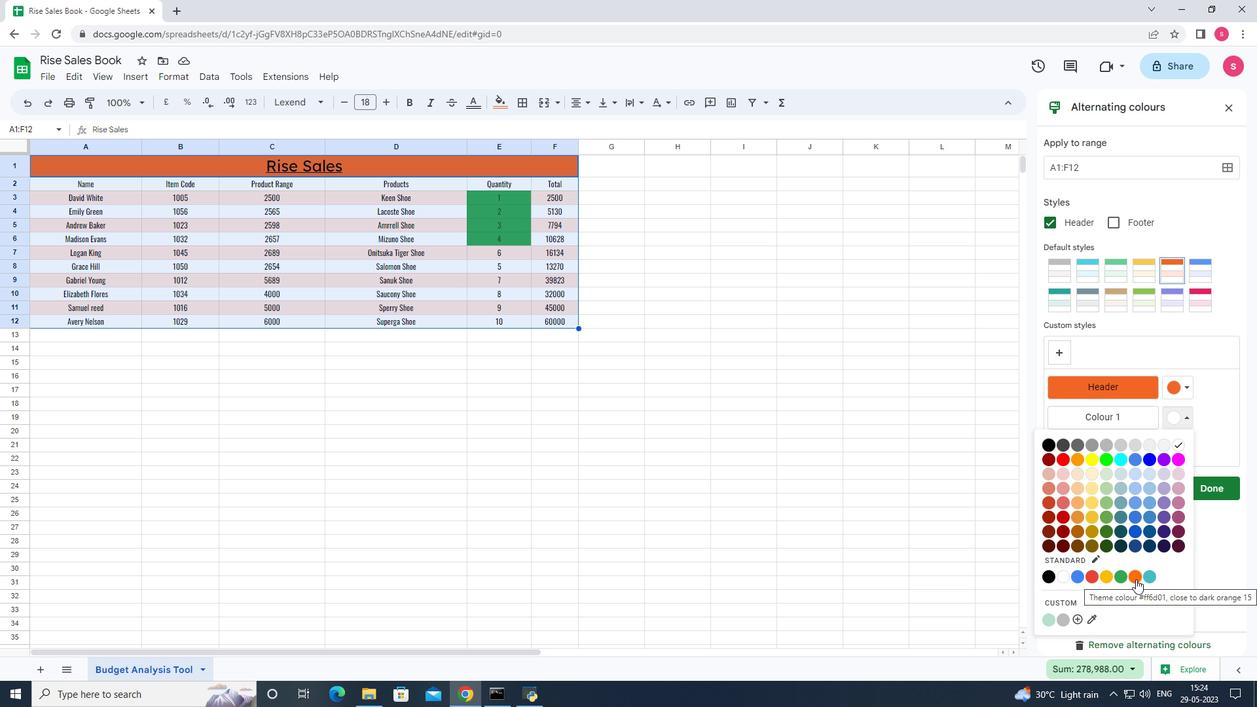 
Action: Mouse moved to (1223, 495)
Screenshot: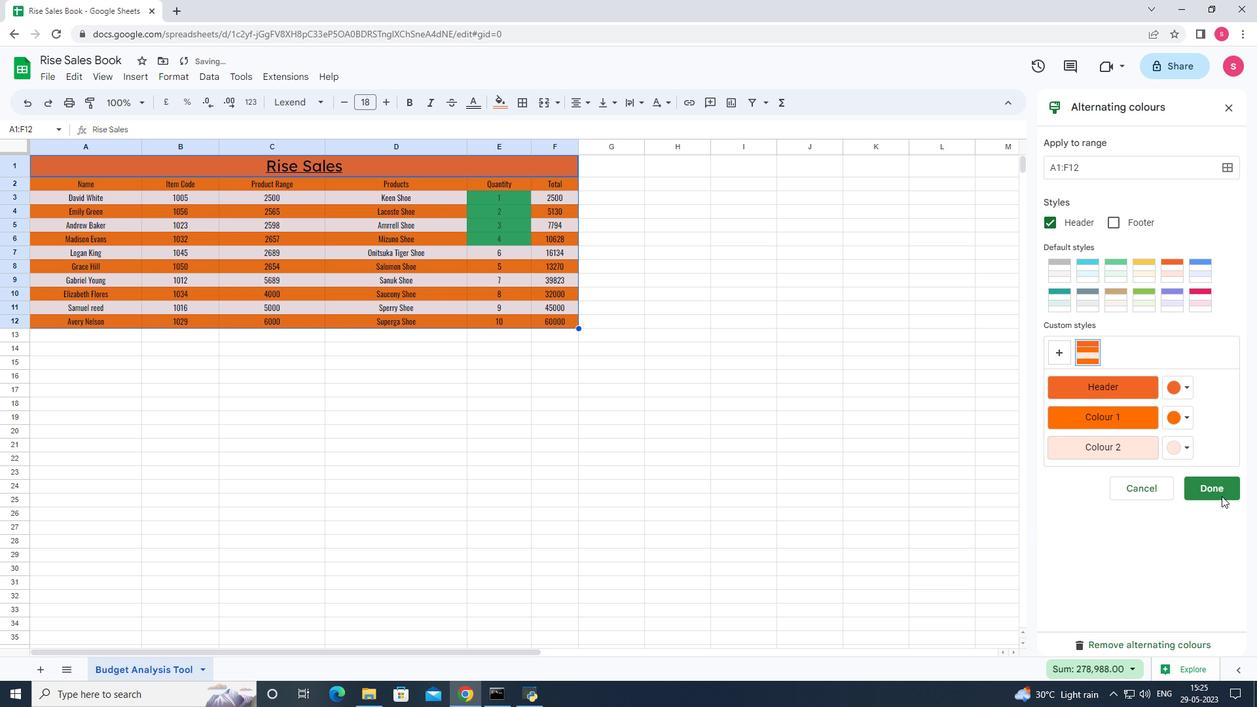 
Action: Mouse pressed left at (1223, 495)
Screenshot: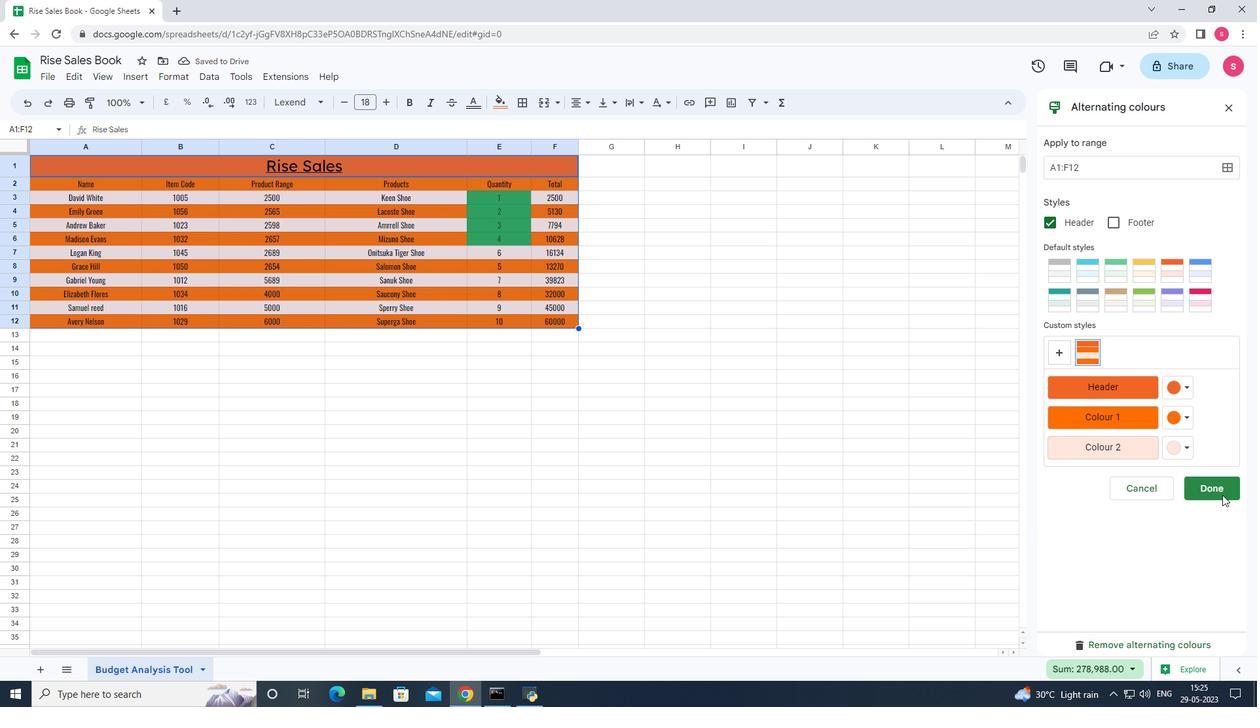 
Action: Mouse moved to (638, 265)
Screenshot: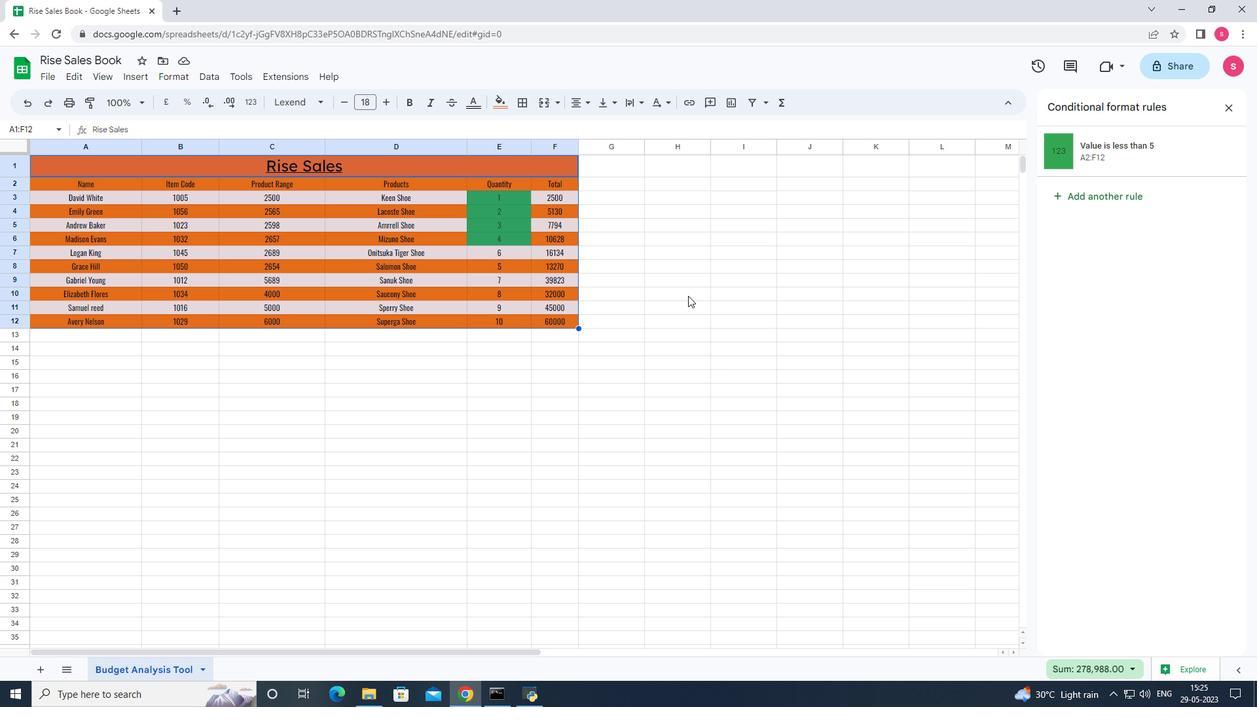 
Action: Mouse pressed left at (638, 265)
Screenshot: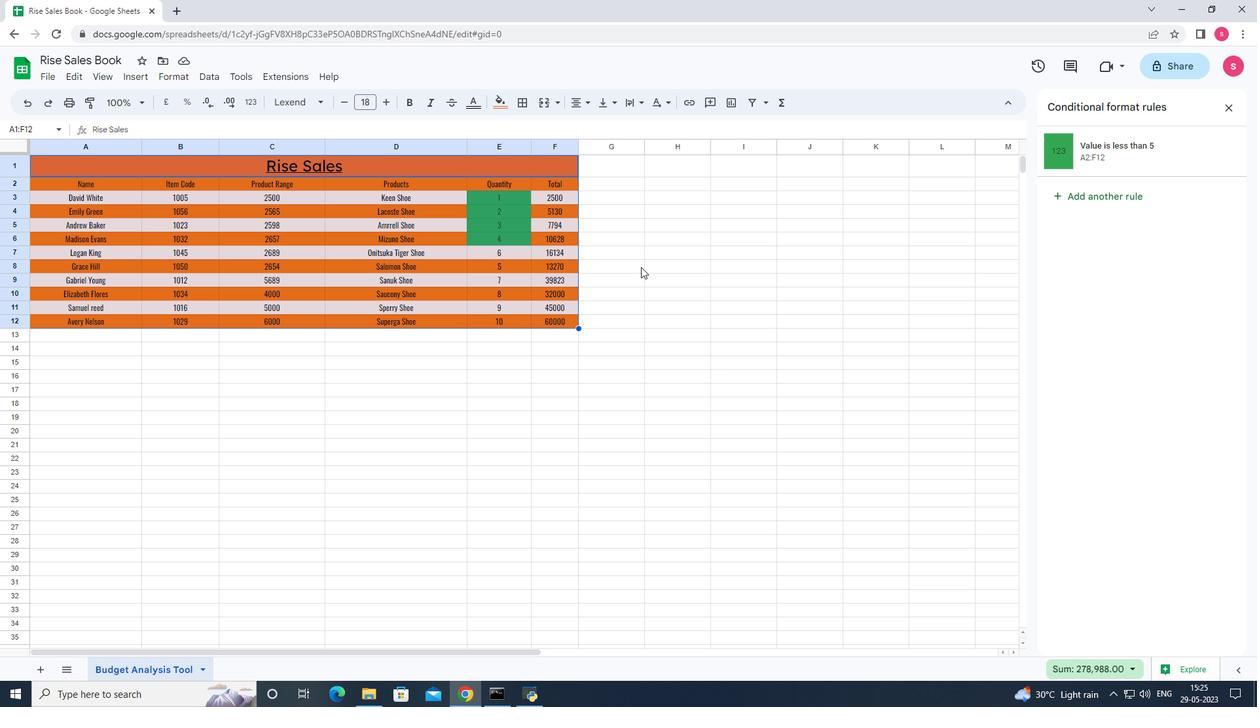 
Action: Mouse moved to (394, 347)
Screenshot: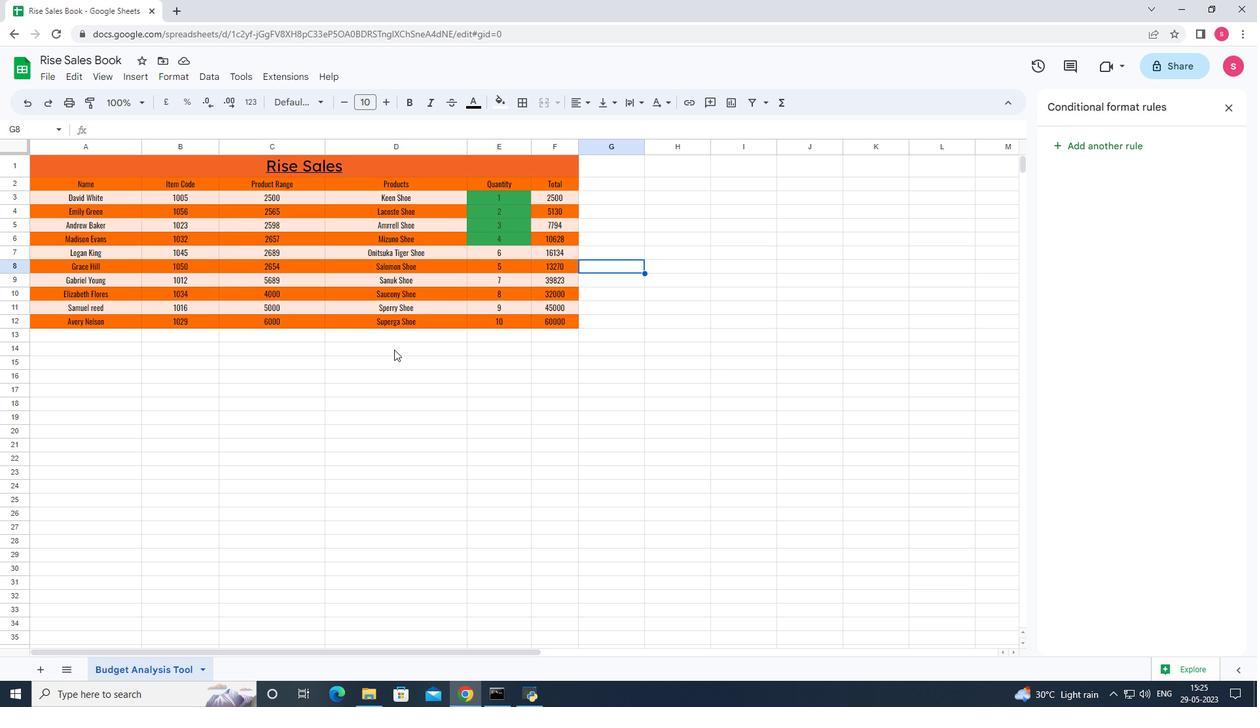 
Action: Mouse pressed left at (394, 347)
Screenshot: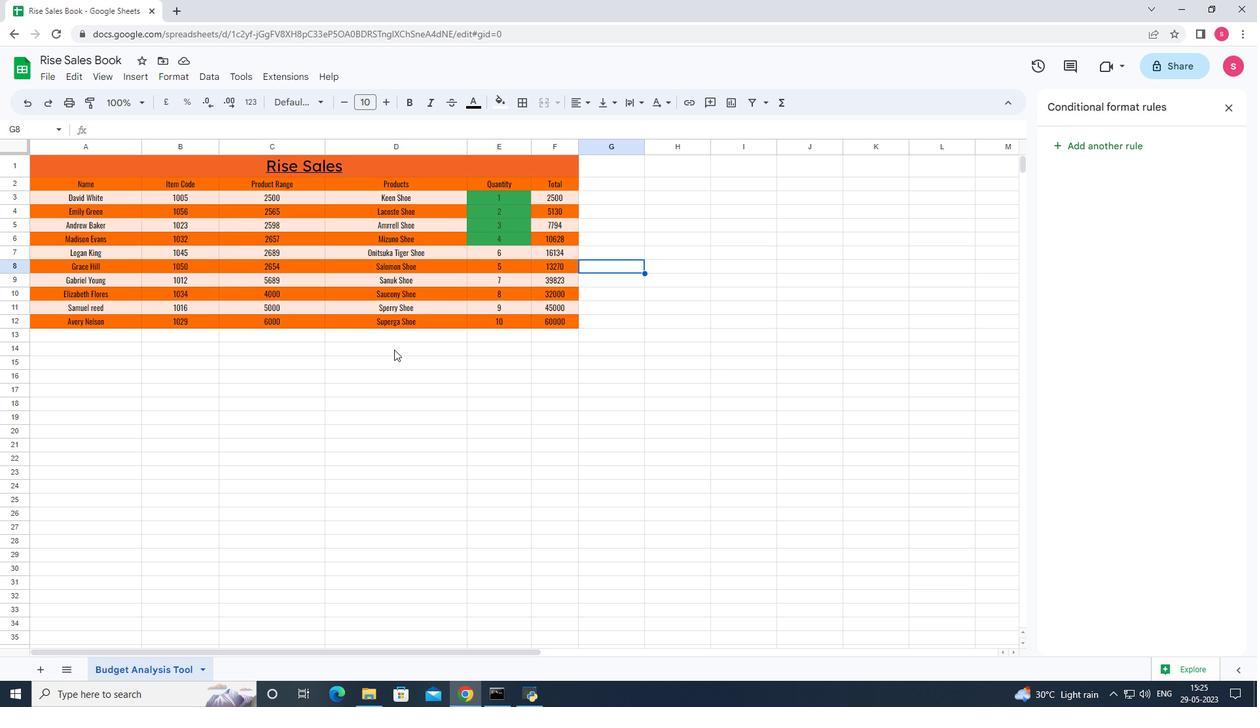
Action: Key pressed ctrl+S
Screenshot: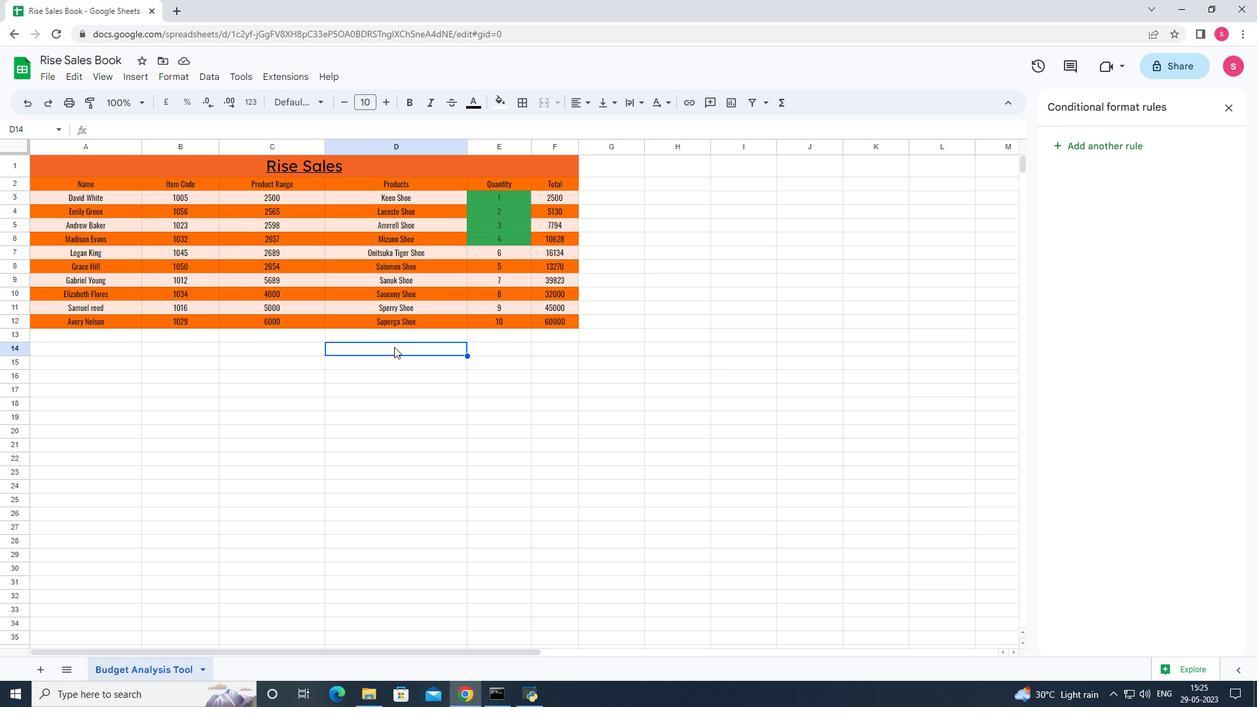 
Action: Mouse moved to (187, 88)
Screenshot: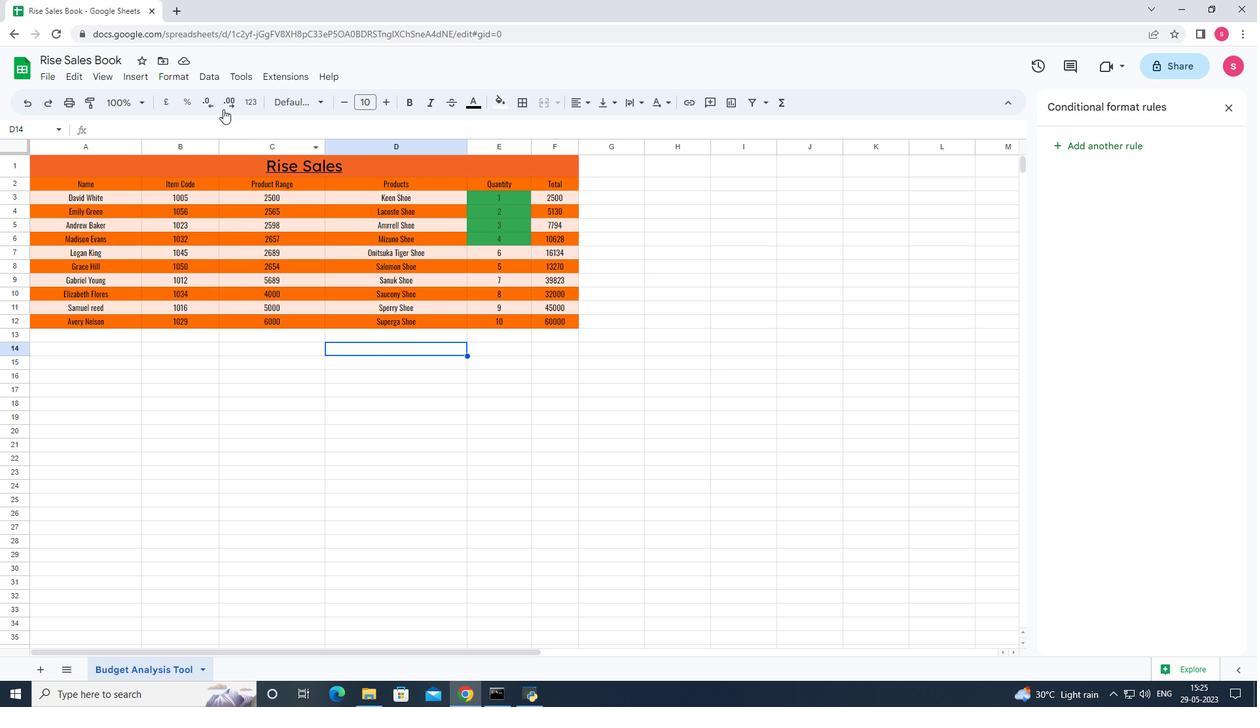 
